 Task: Add an event with the title Interview with Kevin, date '2024/05/07', time 9:40 AM to 11:40 AMand add a description: Conclude the exercise by summarizing the key takeaways and lessons learned. Emphasize the importance of trust, effective communication, and mutual support in building a strong and cohesive team., put the event into Blue category . Add location for the event as: 123 Monastiraki, Athens, Greece, logged in from the account softage.2@softage.netand send the event invitation to softage.3@softage.net and softage.4@softage.net. Set a reminder for the event 15 minutes before
Action: Mouse pressed left at (121, 117)
Screenshot: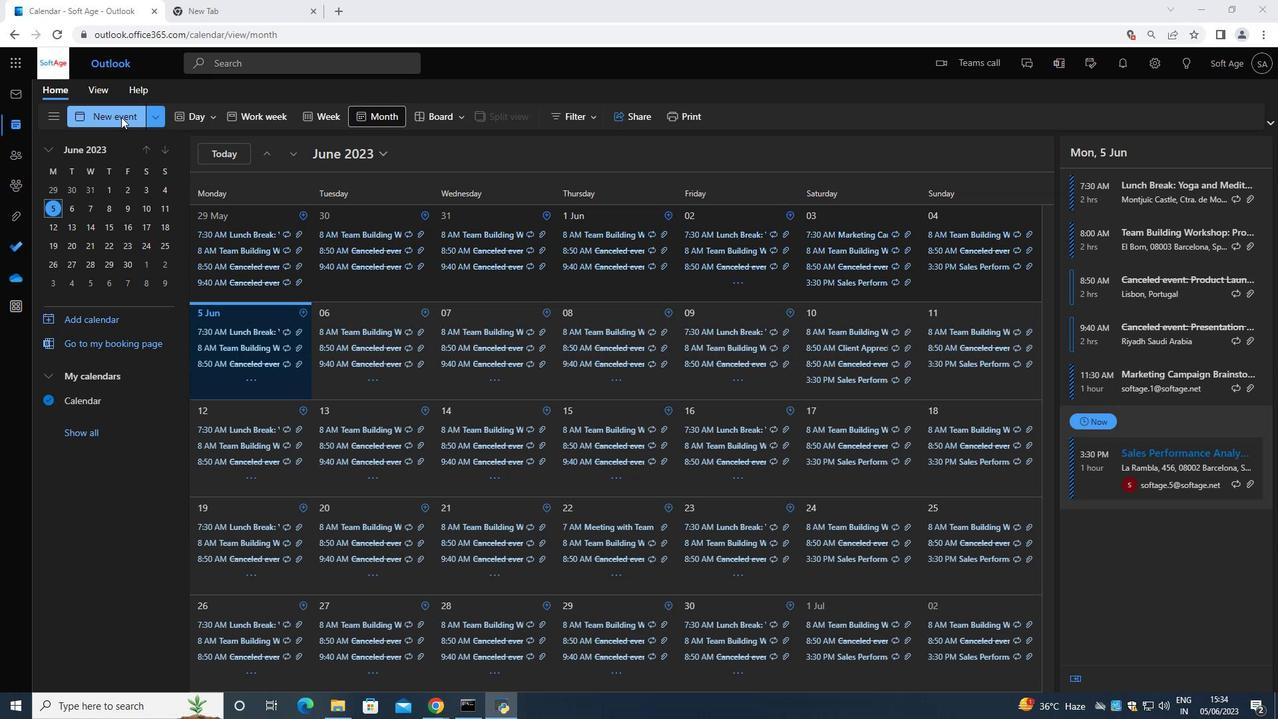 
Action: Mouse moved to (406, 55)
Screenshot: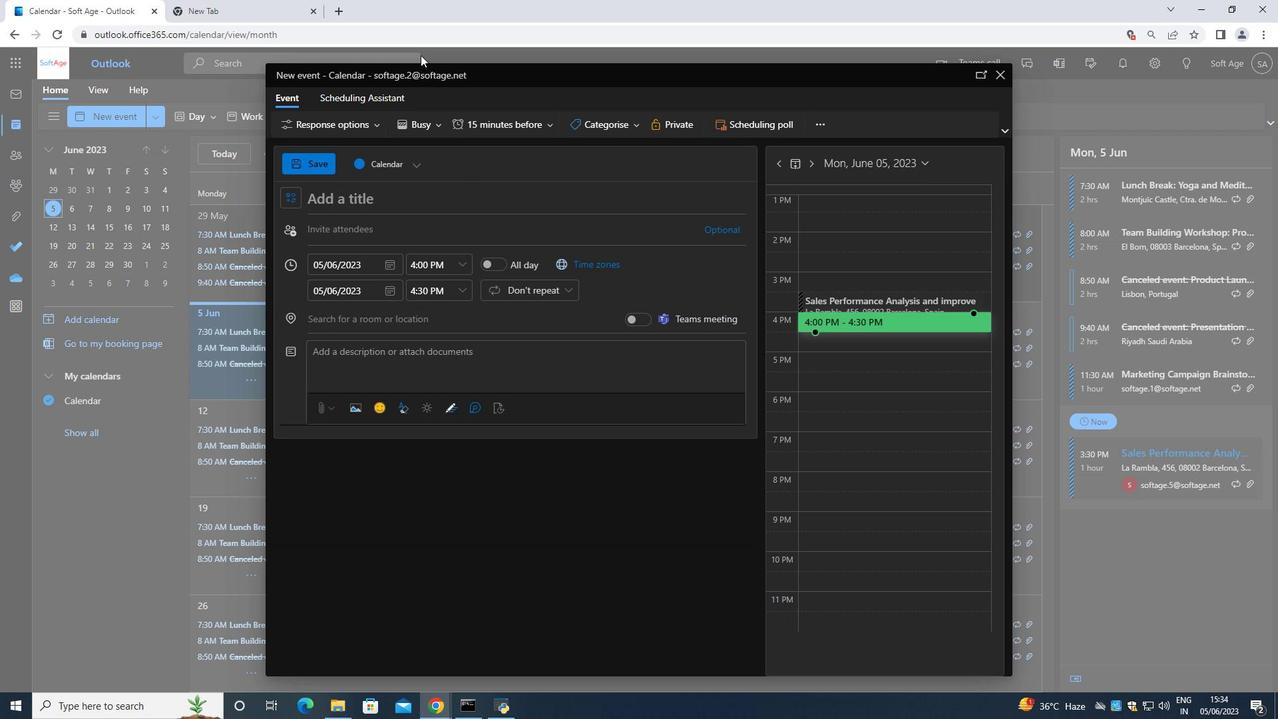 
Action: Key pressed <Key.shift>Kevin<Key.space><Key.backspace><Key.backspace><Key.backspace><Key.backspace><Key.backspace><Key.backspace><Key.backspace><Key.backspace><Key.backspace><Key.backspace><Key.backspace><Key.backspace><Key.shift><Key.shift><Key.shift><Key.shift><Key.shift><Key.shift><Key.shift><Key.shift><Key.shift><Key.shift><Key.shift><Key.shift><Key.shift><Key.shift><Key.shift><Key.shift><Key.shift><Key.shift><Key.shift><Key.shift><Key.shift><Key.shift><Key.shift><Key.shift><Key.shift><Key.shift><Key.shift><Key.shift><Key.shift><Key.shift>Interview<Key.space>with<Key.space><Key.shift>Kevin<Key.space>
Screenshot: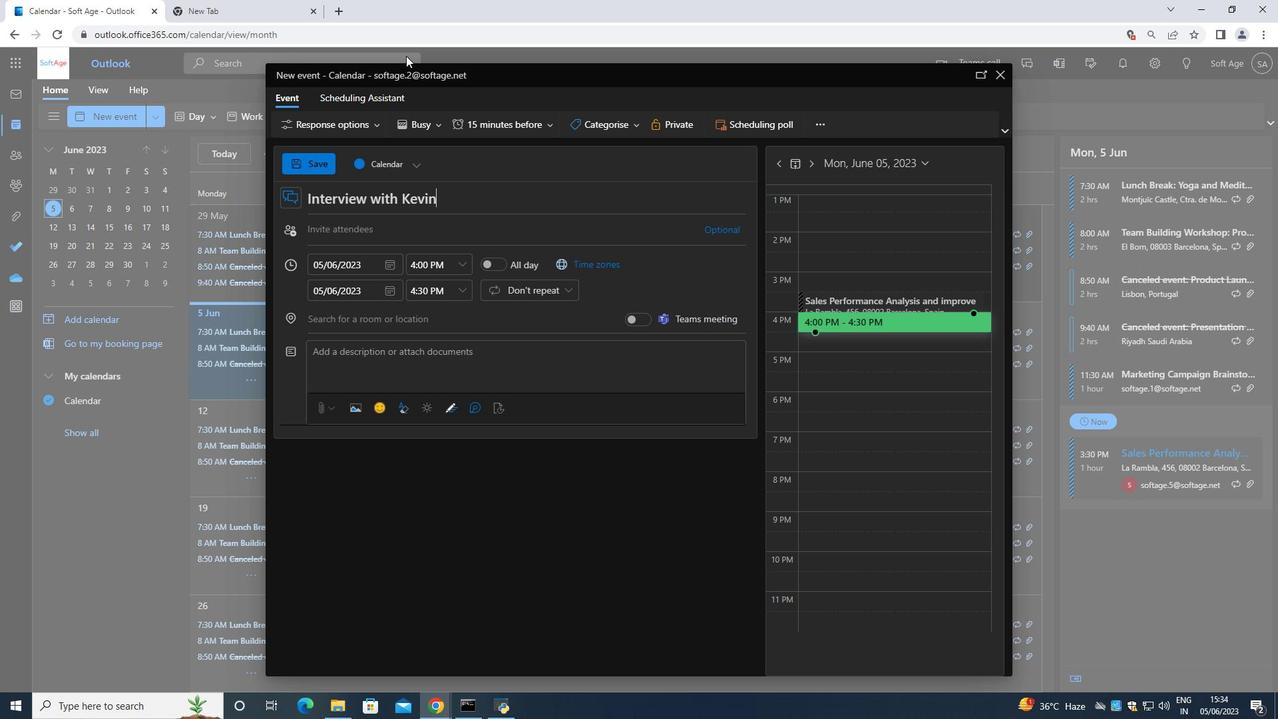 
Action: Mouse moved to (389, 269)
Screenshot: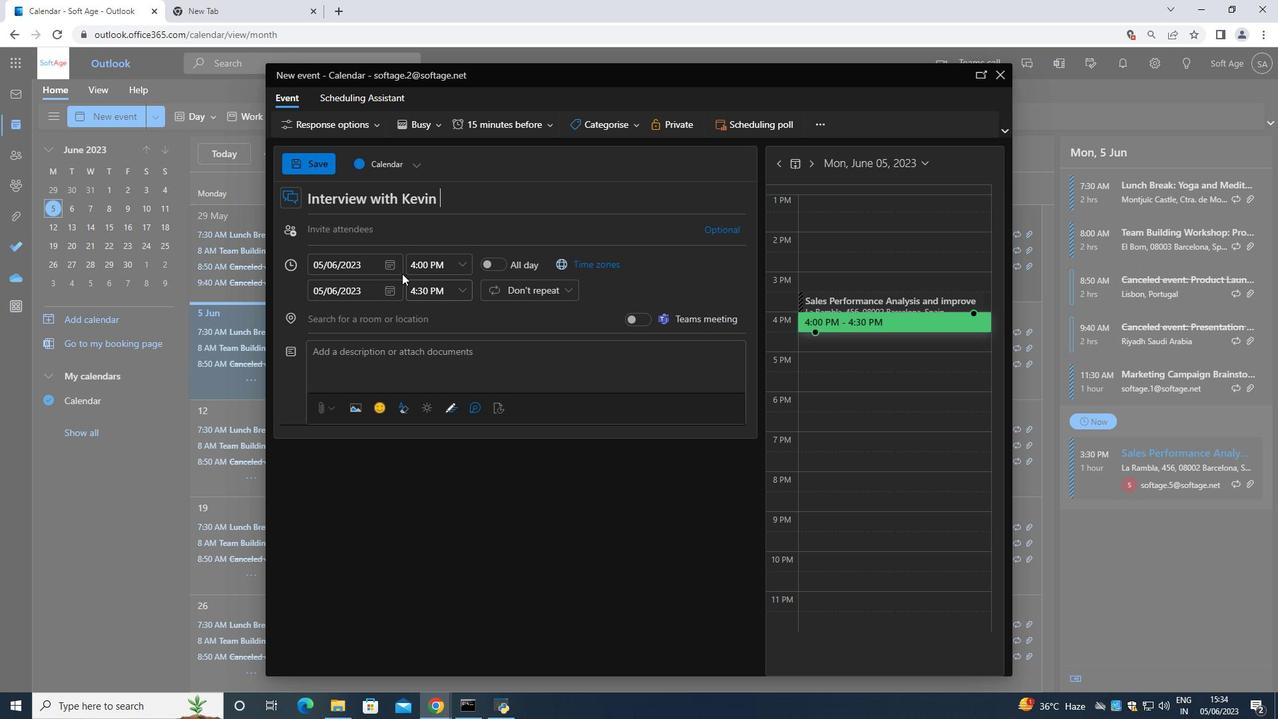 
Action: Mouse pressed left at (389, 269)
Screenshot: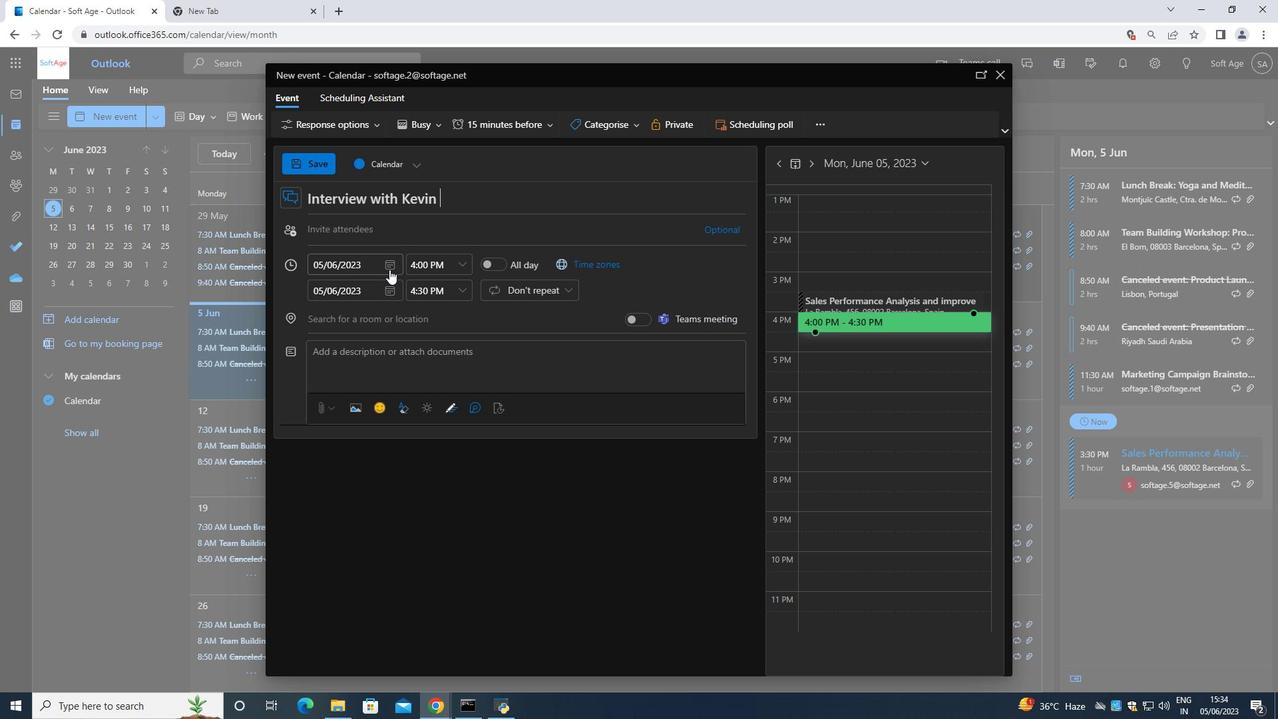 
Action: Mouse moved to (430, 289)
Screenshot: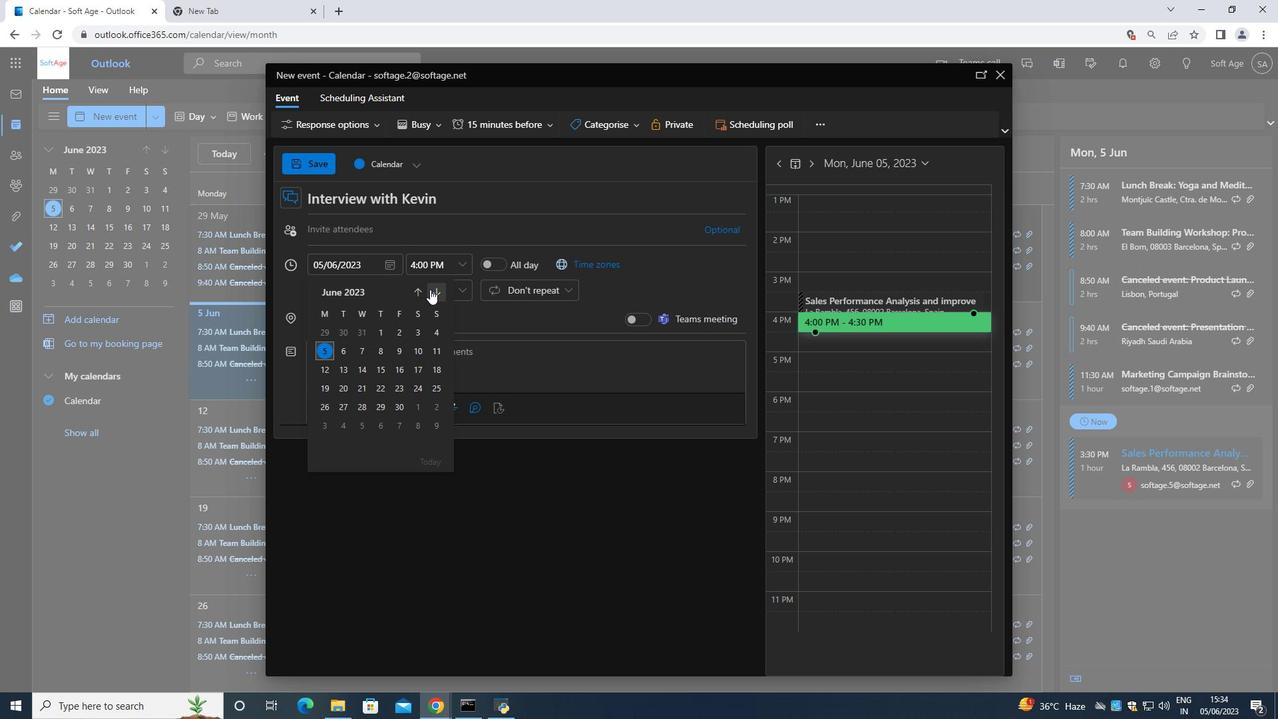 
Action: Mouse pressed left at (430, 289)
Screenshot: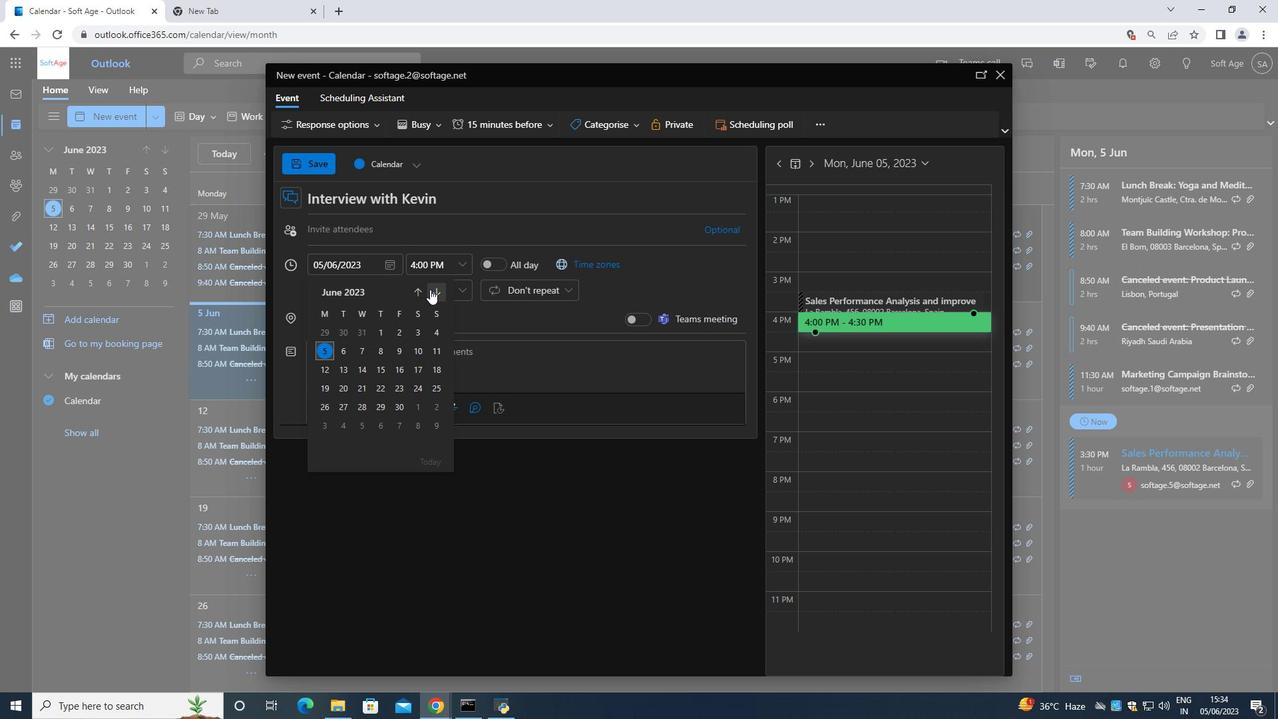 
Action: Mouse pressed left at (430, 289)
Screenshot: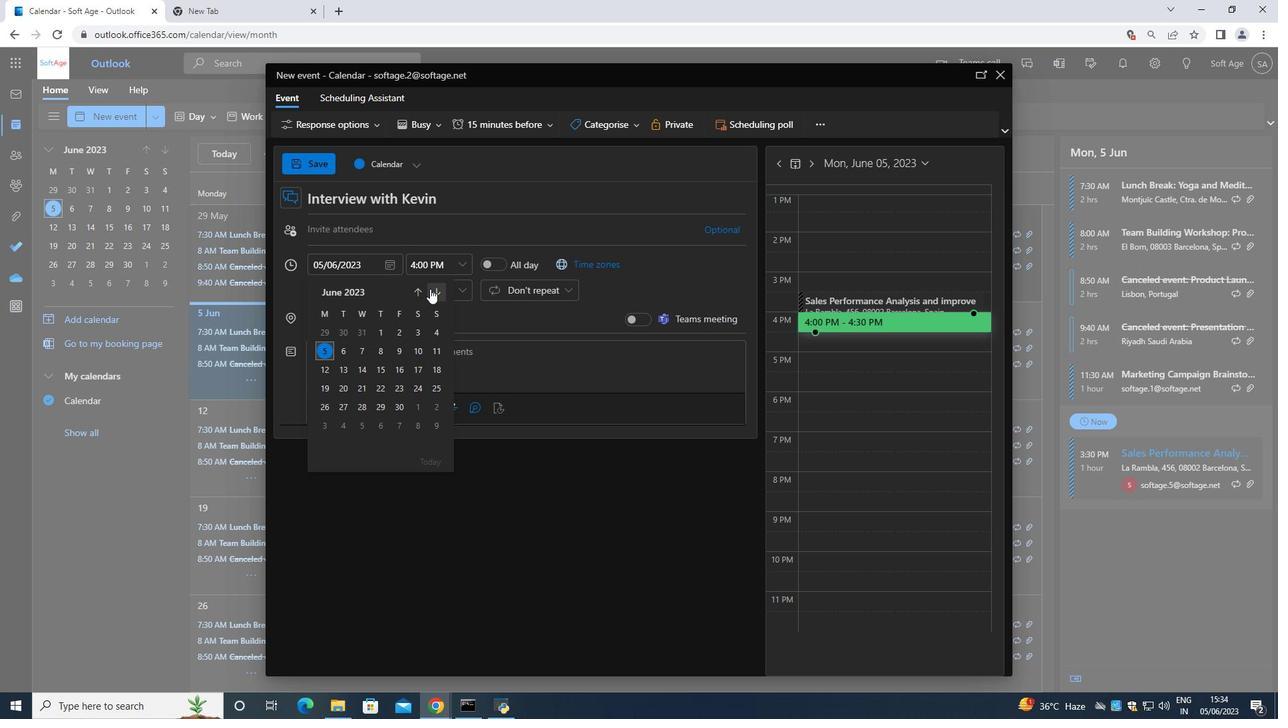 
Action: Mouse moved to (431, 289)
Screenshot: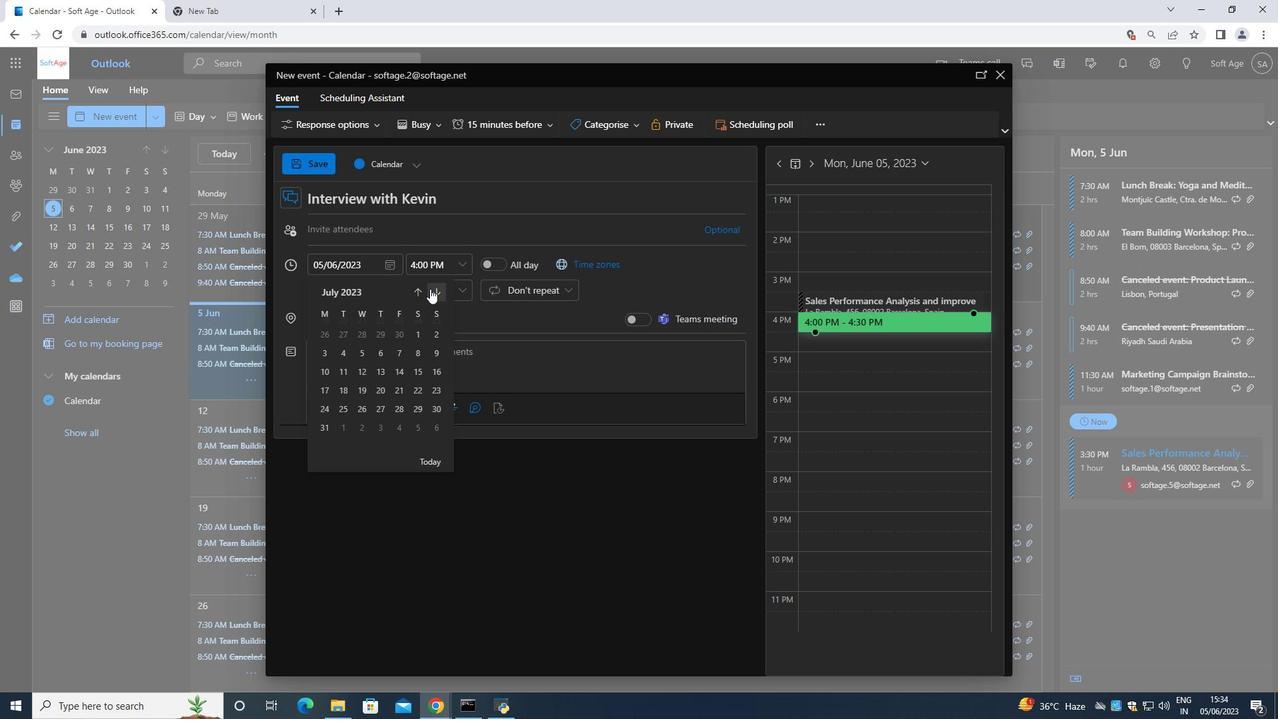 
Action: Mouse pressed left at (431, 289)
Screenshot: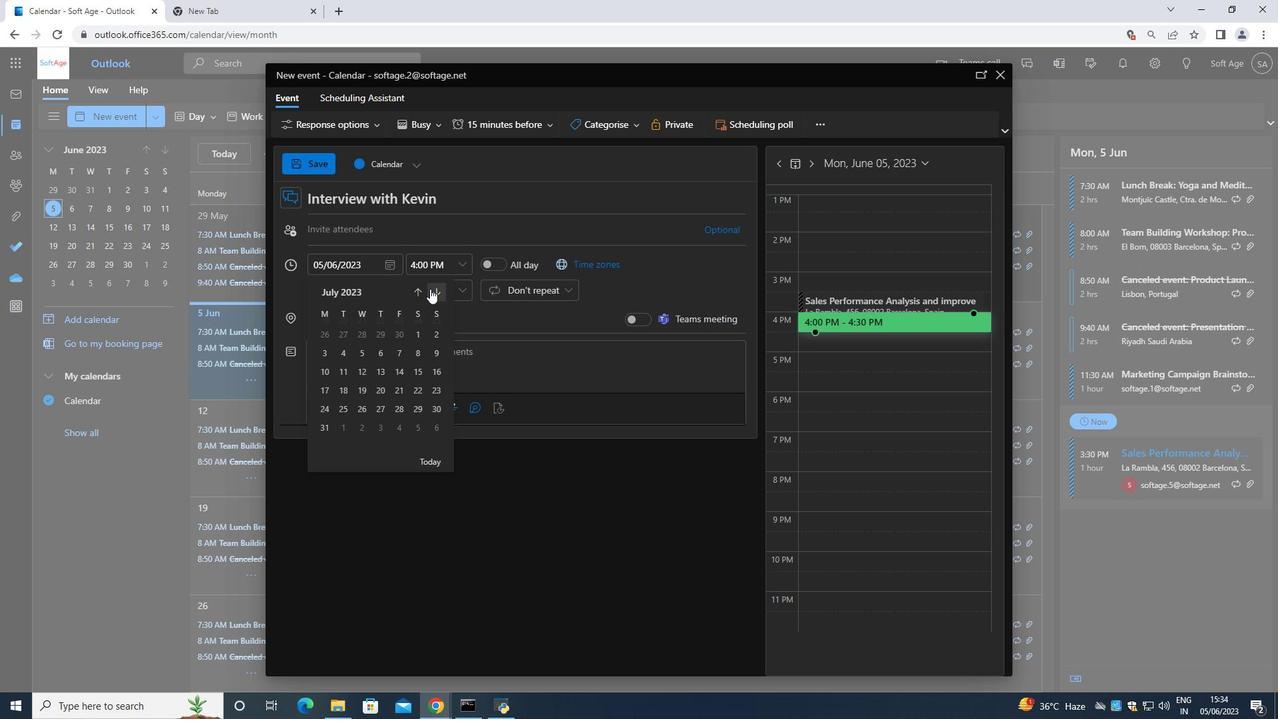 
Action: Mouse moved to (432, 289)
Screenshot: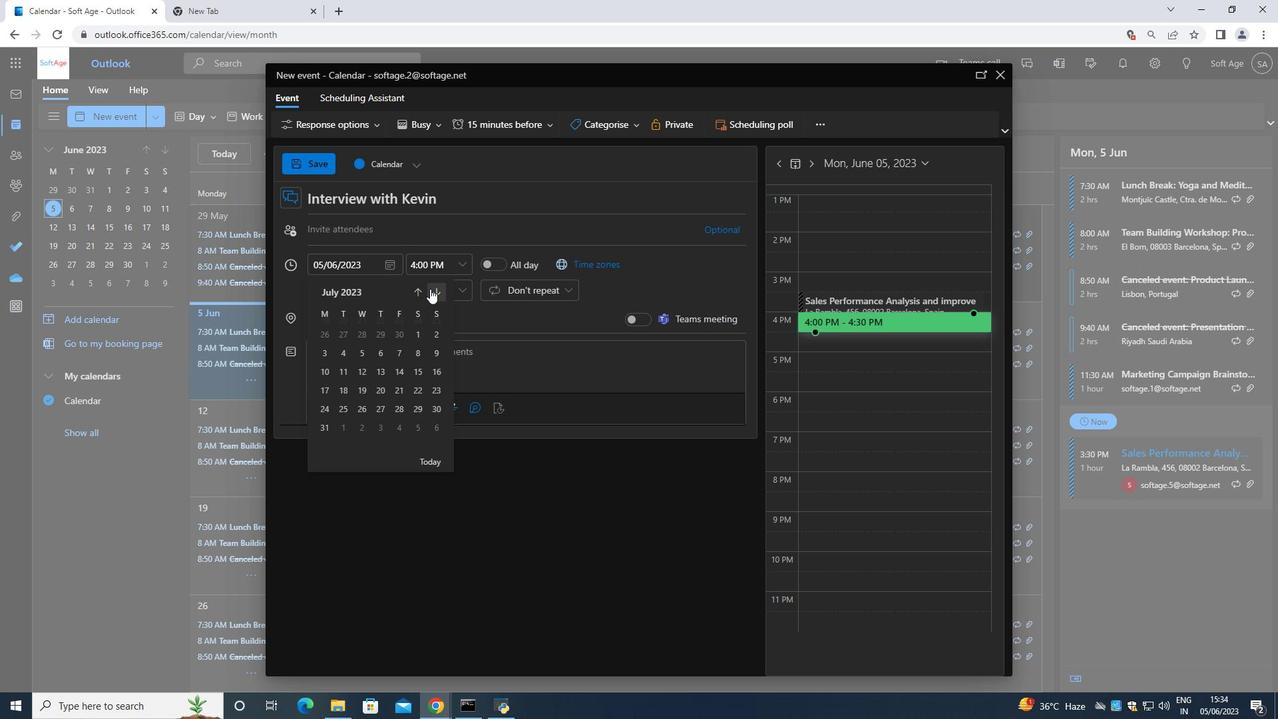 
Action: Mouse pressed left at (432, 289)
Screenshot: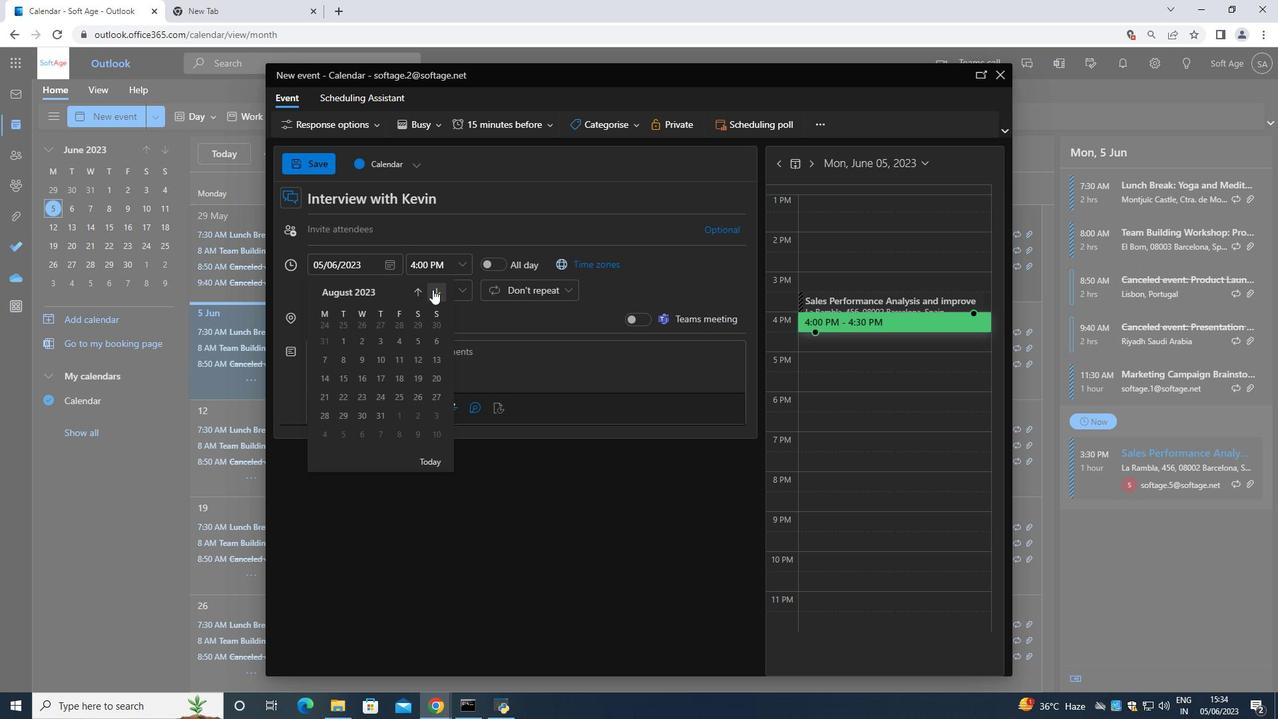 
Action: Mouse pressed left at (432, 289)
Screenshot: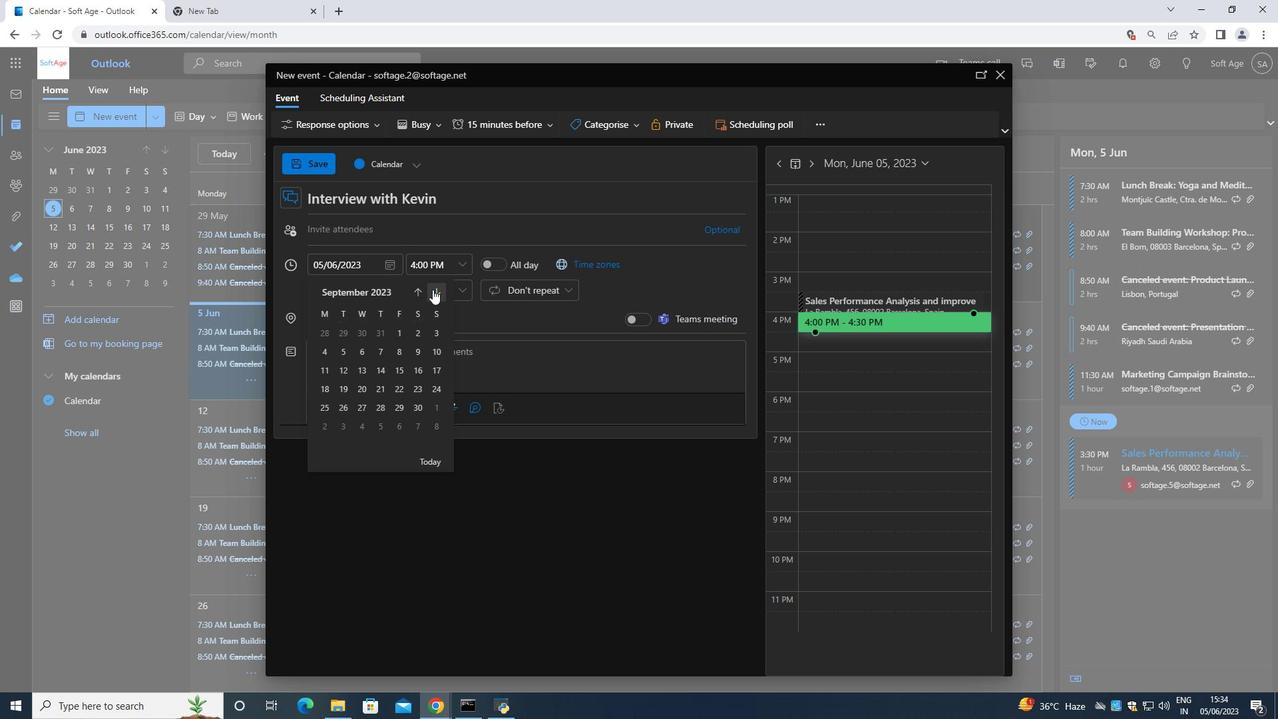 
Action: Mouse pressed left at (432, 289)
Screenshot: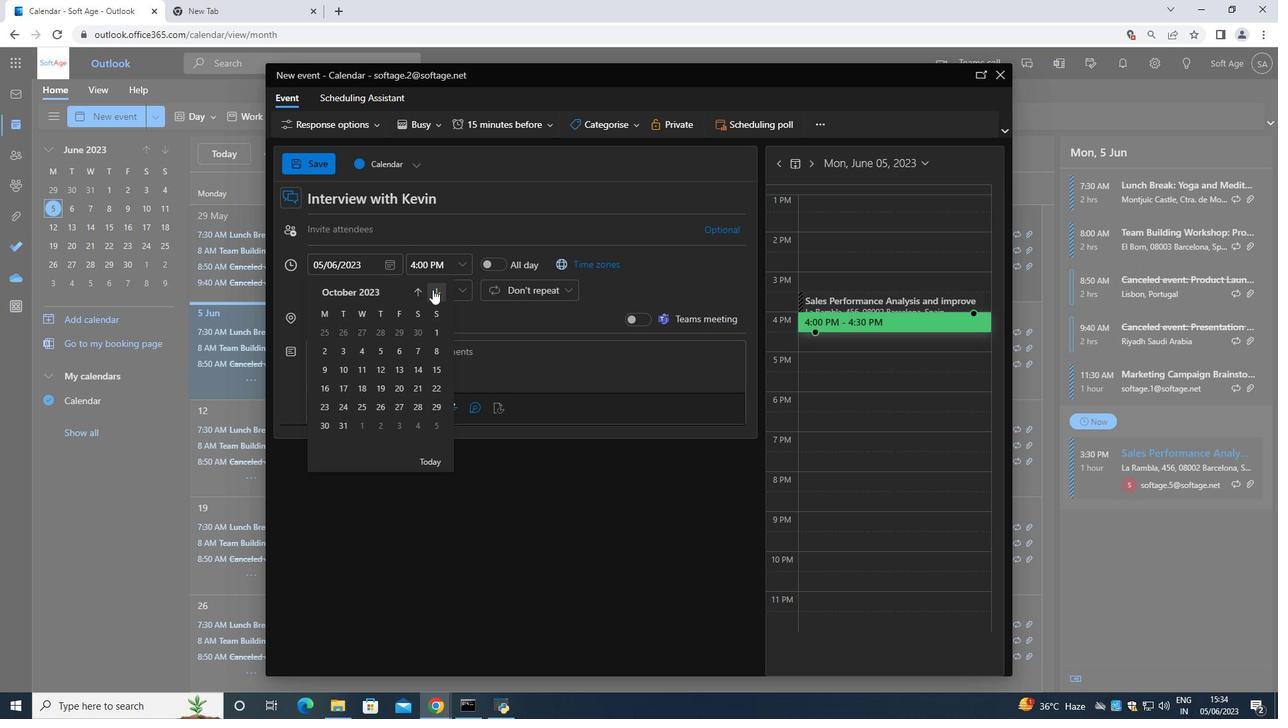 
Action: Mouse pressed left at (432, 289)
Screenshot: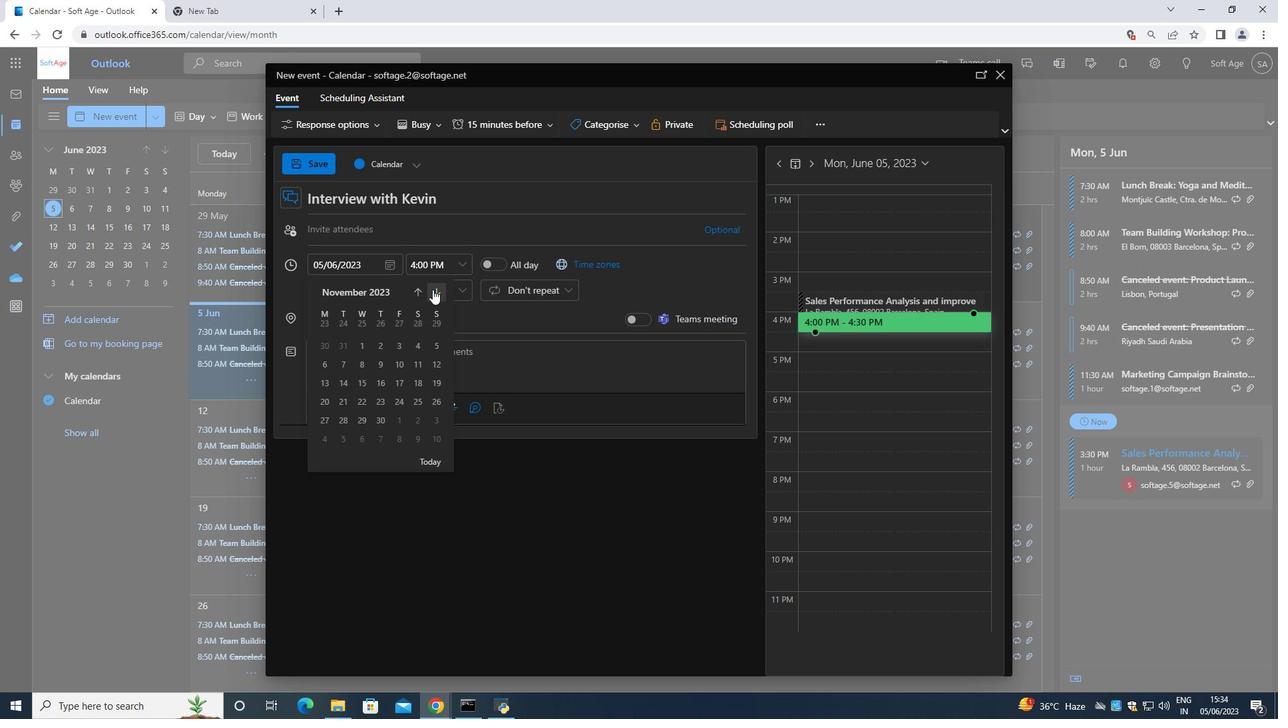 
Action: Mouse pressed left at (432, 289)
Screenshot: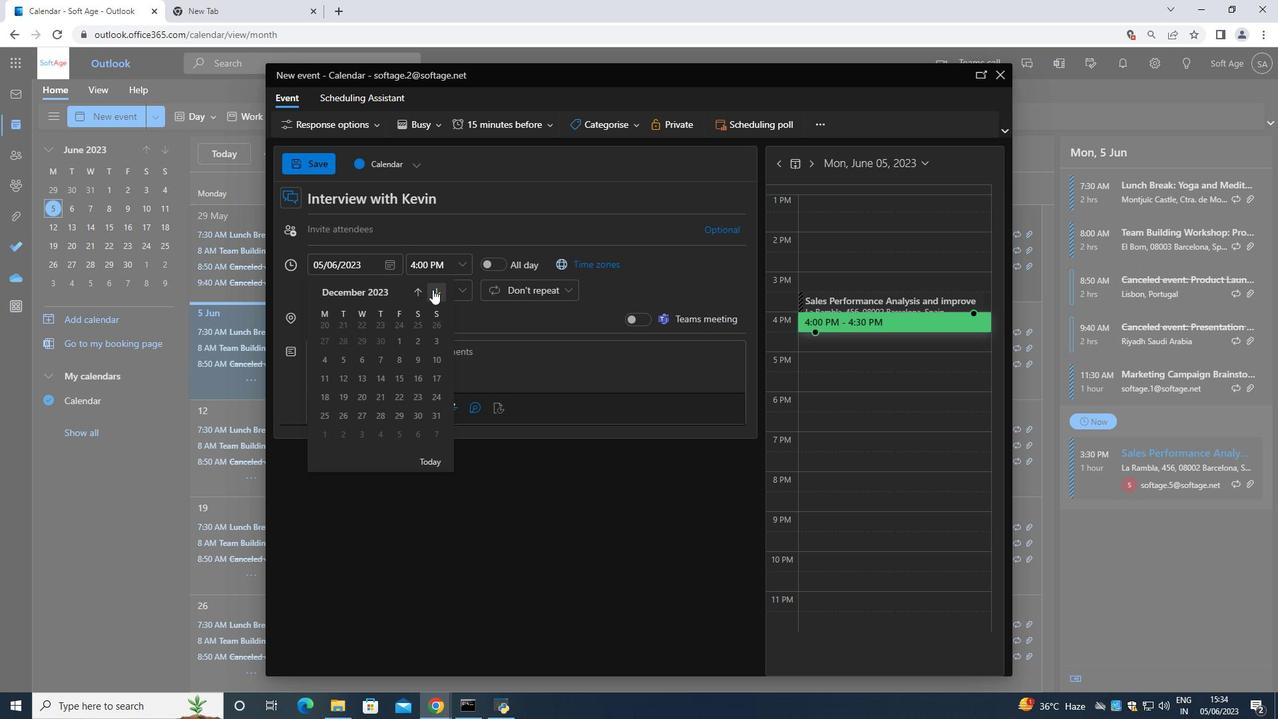 
Action: Mouse moved to (432, 290)
Screenshot: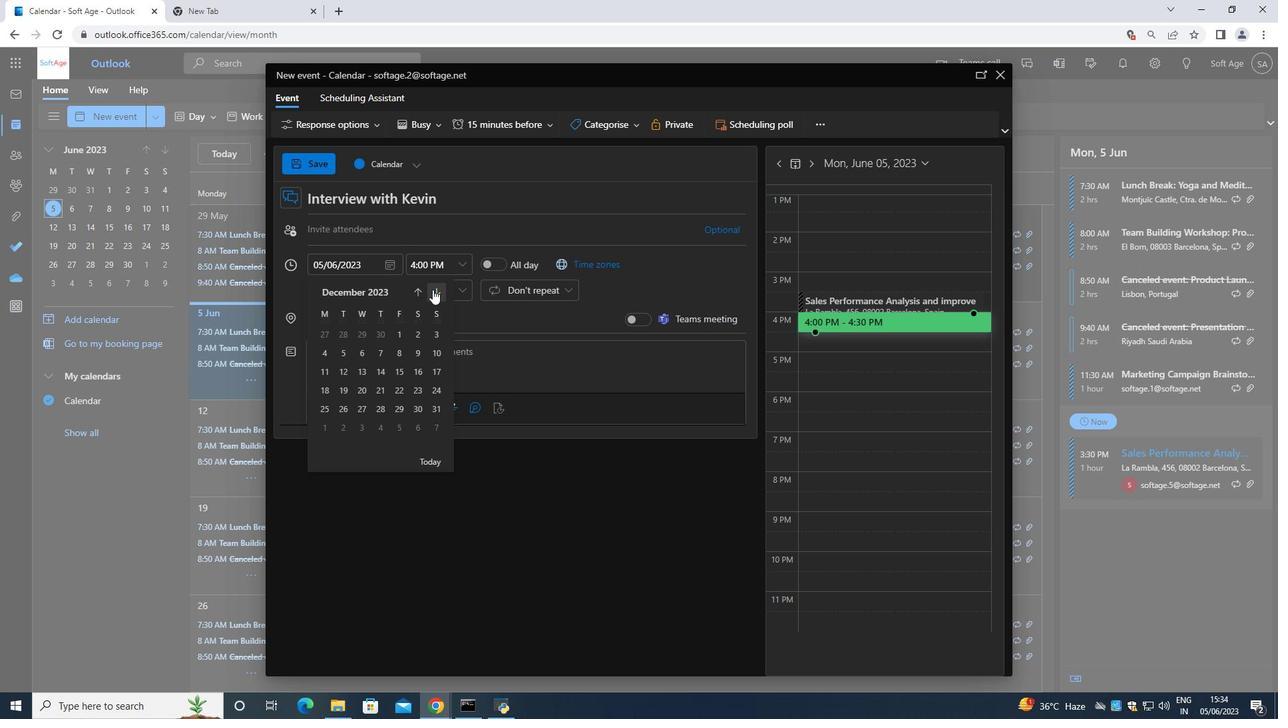 
Action: Mouse pressed left at (432, 290)
Screenshot: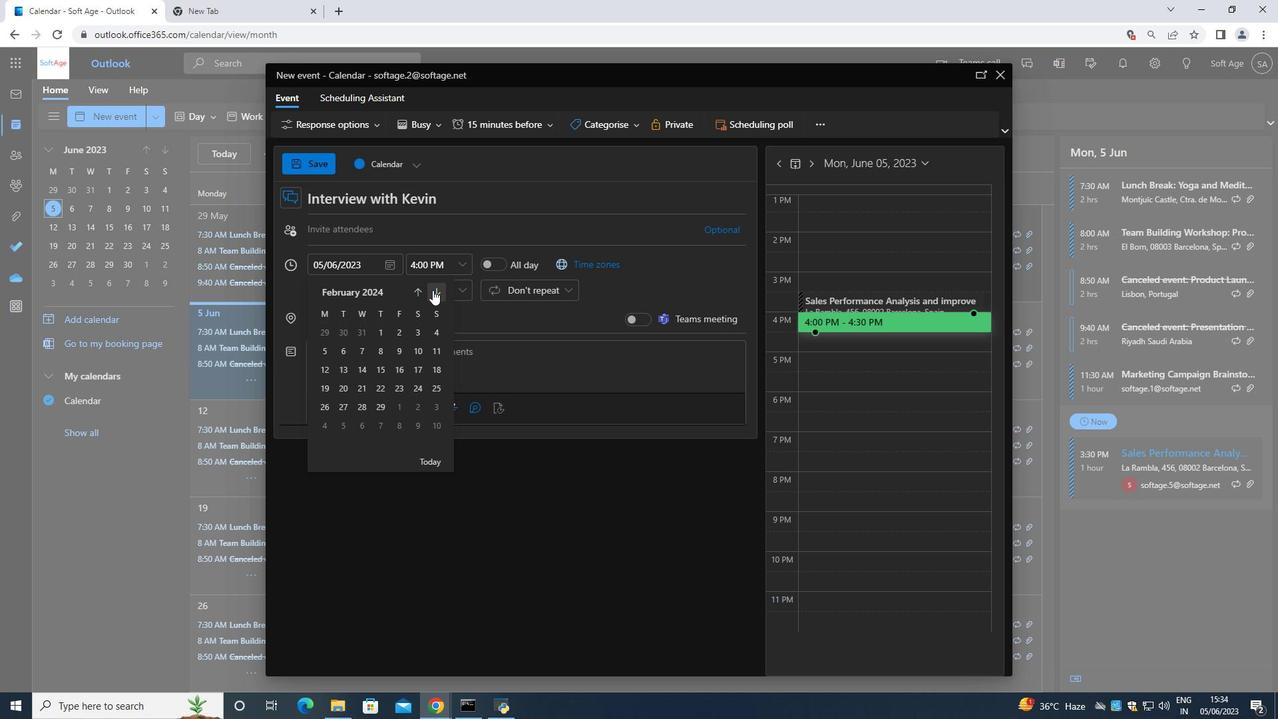 
Action: Mouse pressed left at (432, 290)
Screenshot: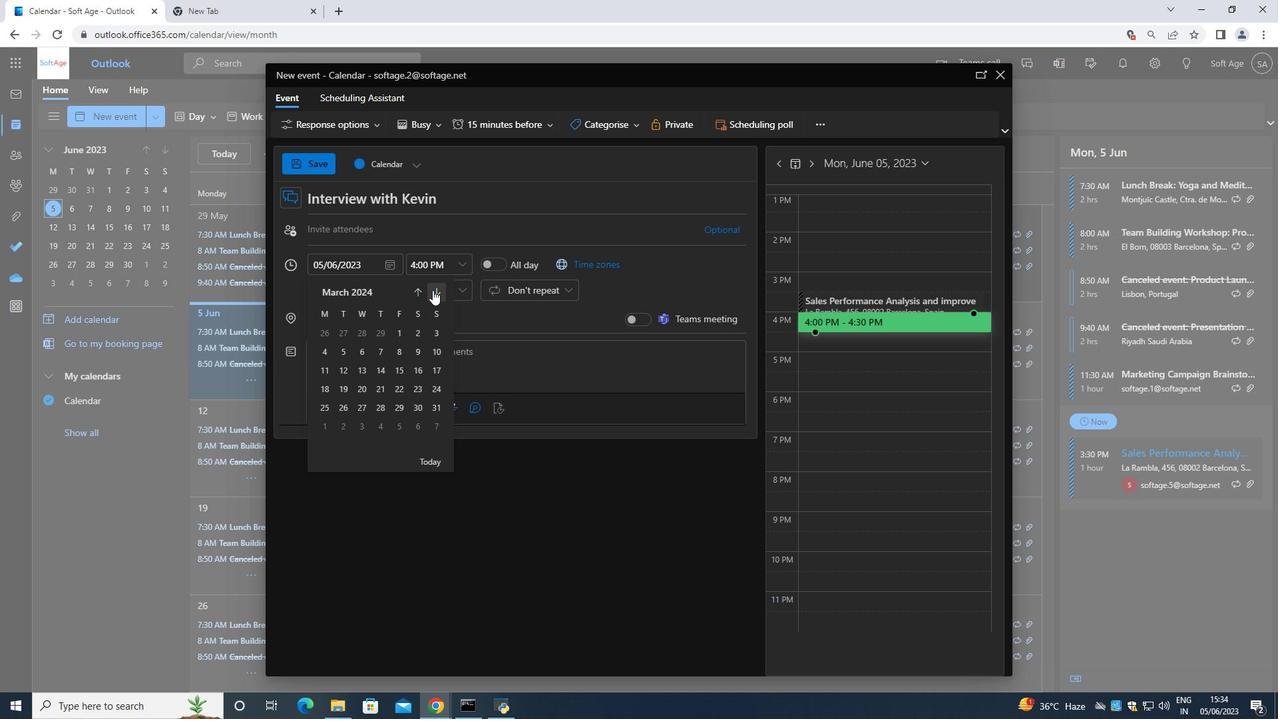 
Action: Mouse pressed left at (432, 290)
Screenshot: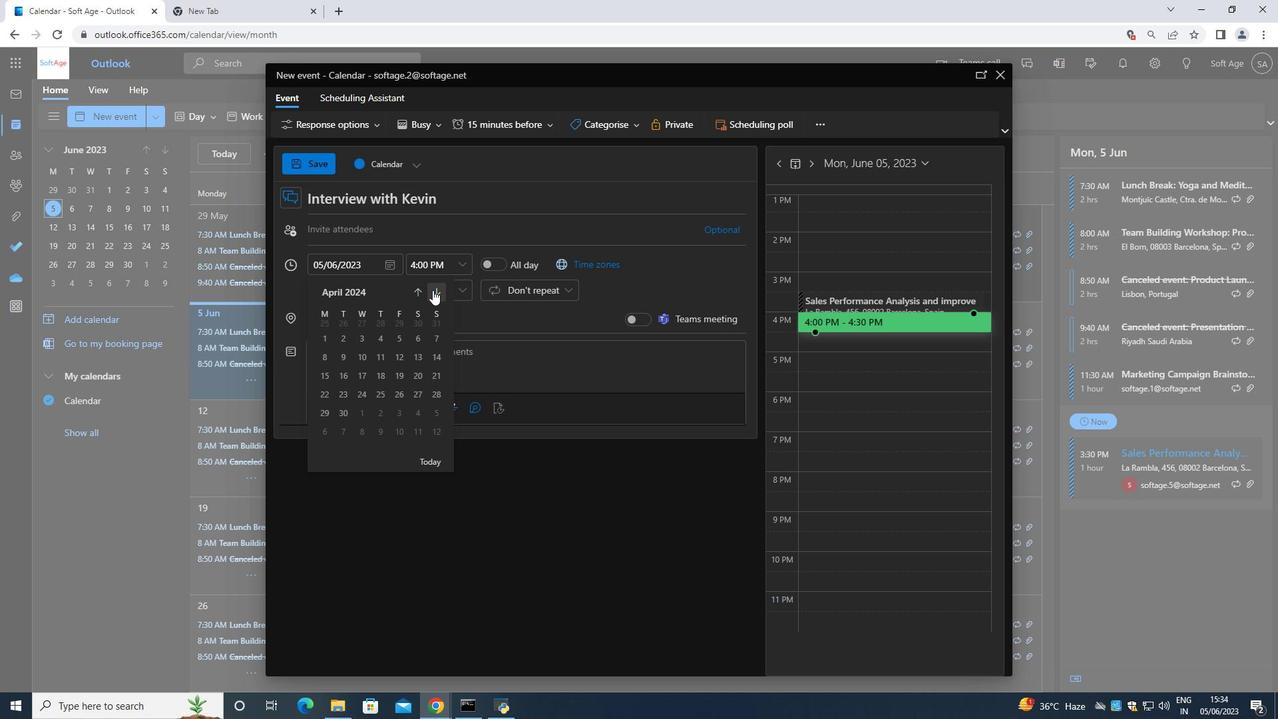 
Action: Mouse moved to (348, 355)
Screenshot: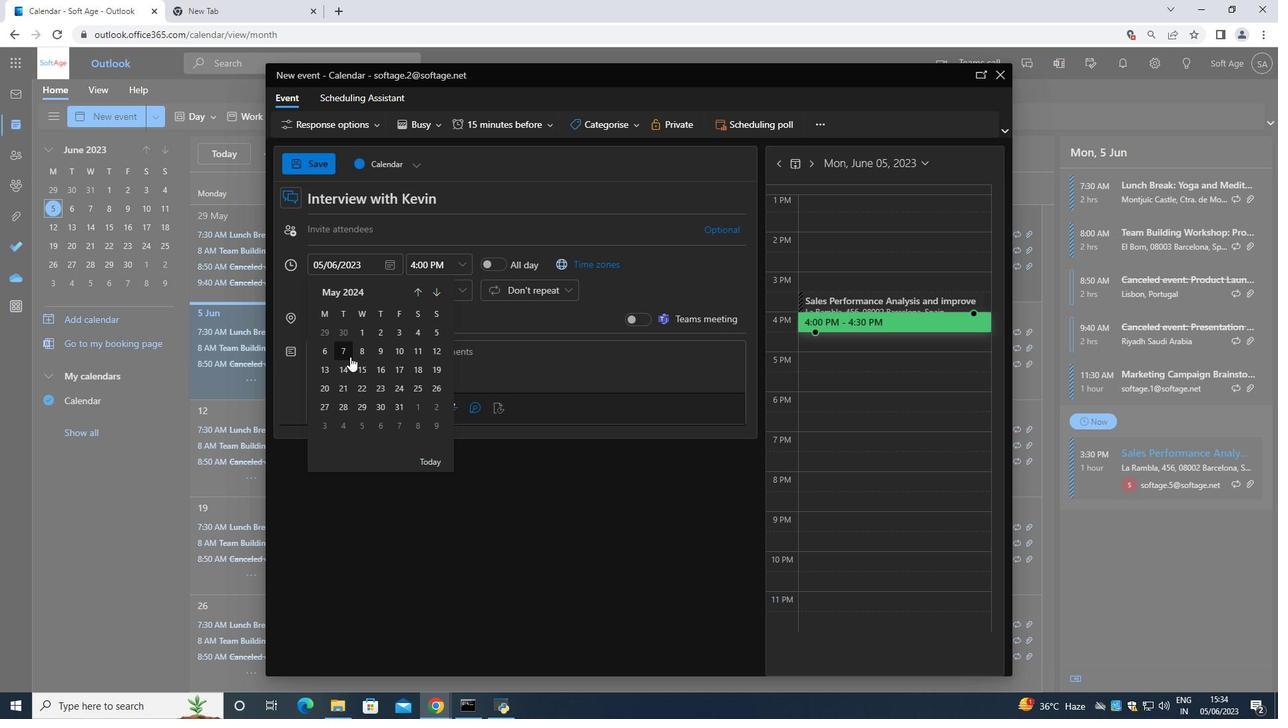 
Action: Mouse pressed left at (348, 355)
Screenshot: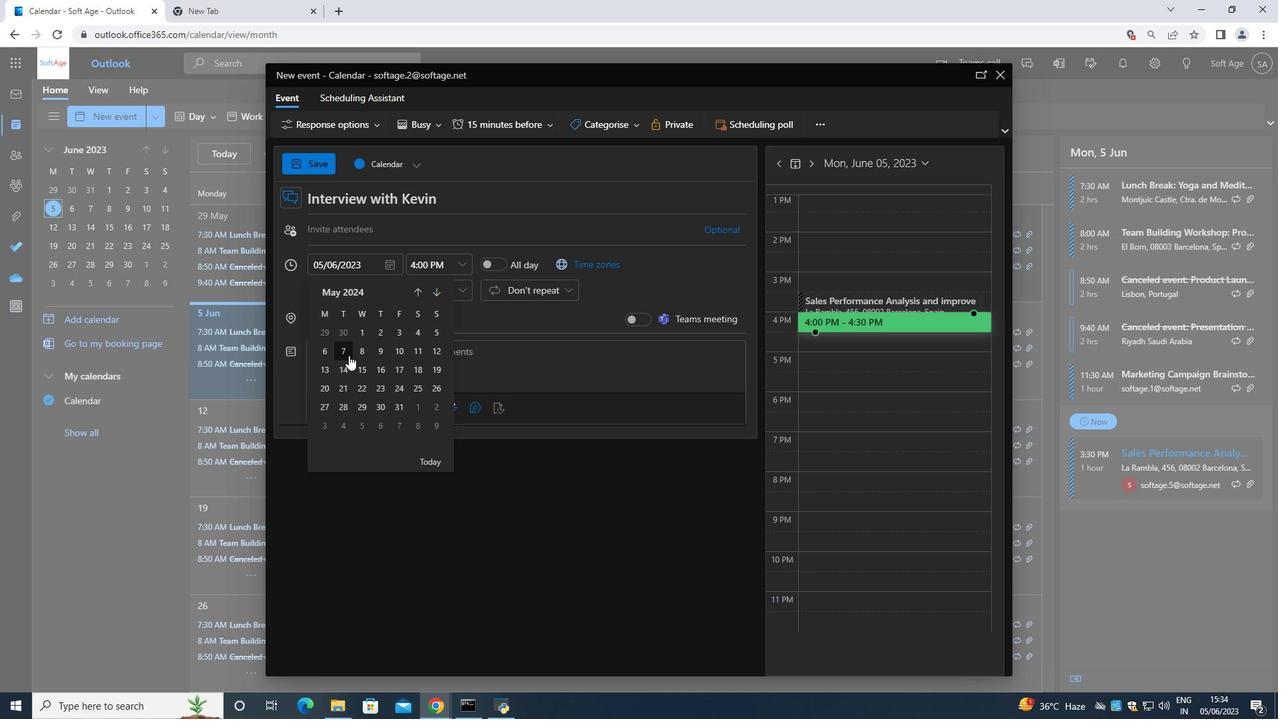 
Action: Mouse moved to (450, 258)
Screenshot: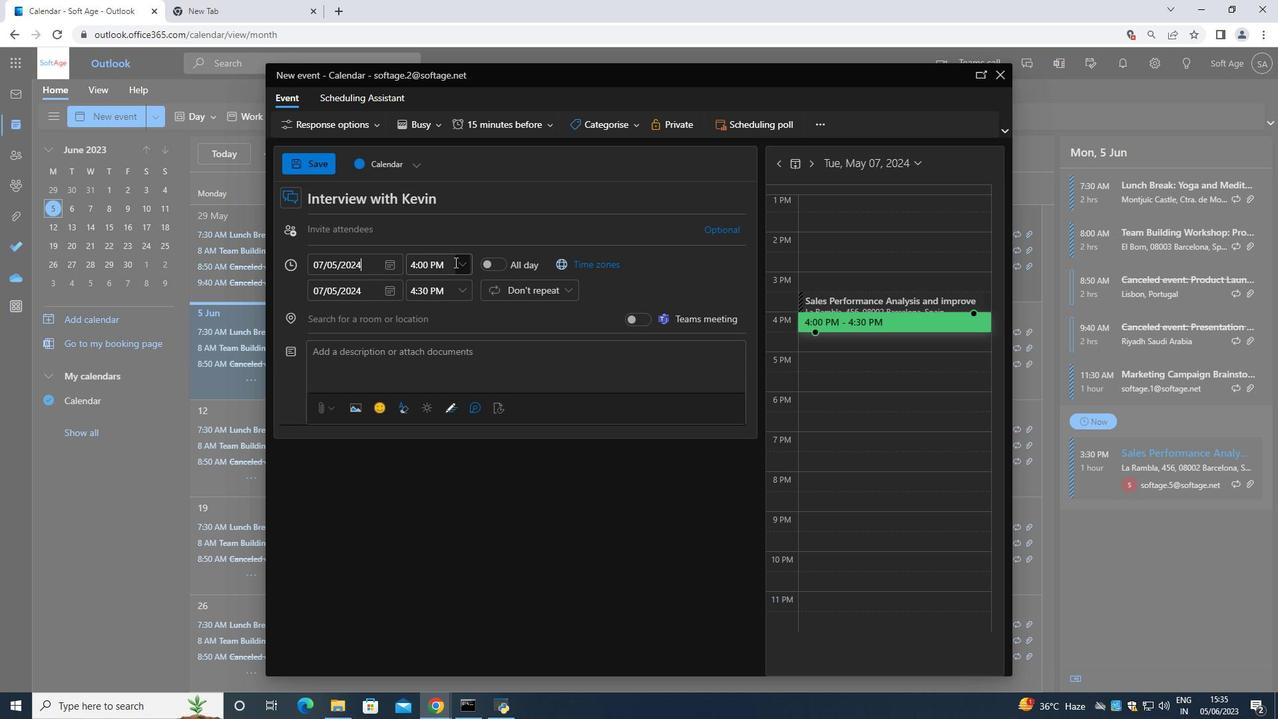 
Action: Mouse pressed left at (450, 258)
Screenshot: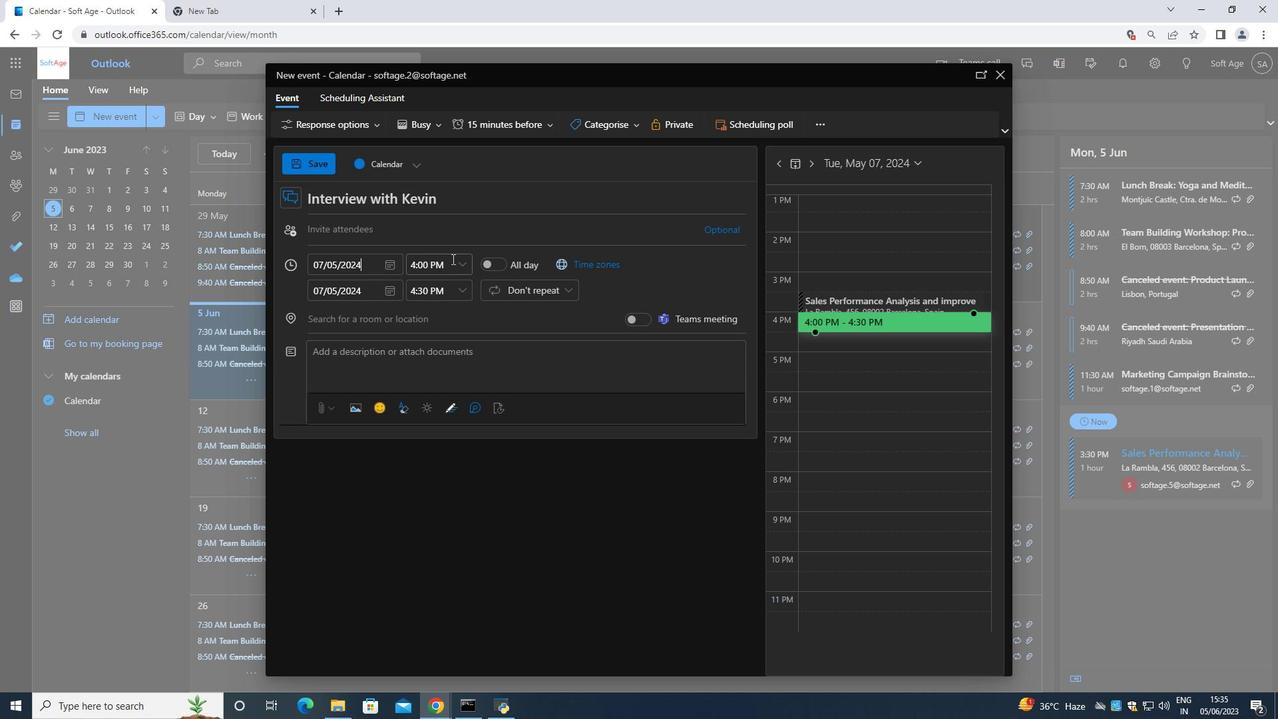 
Action: Mouse moved to (450, 258)
Screenshot: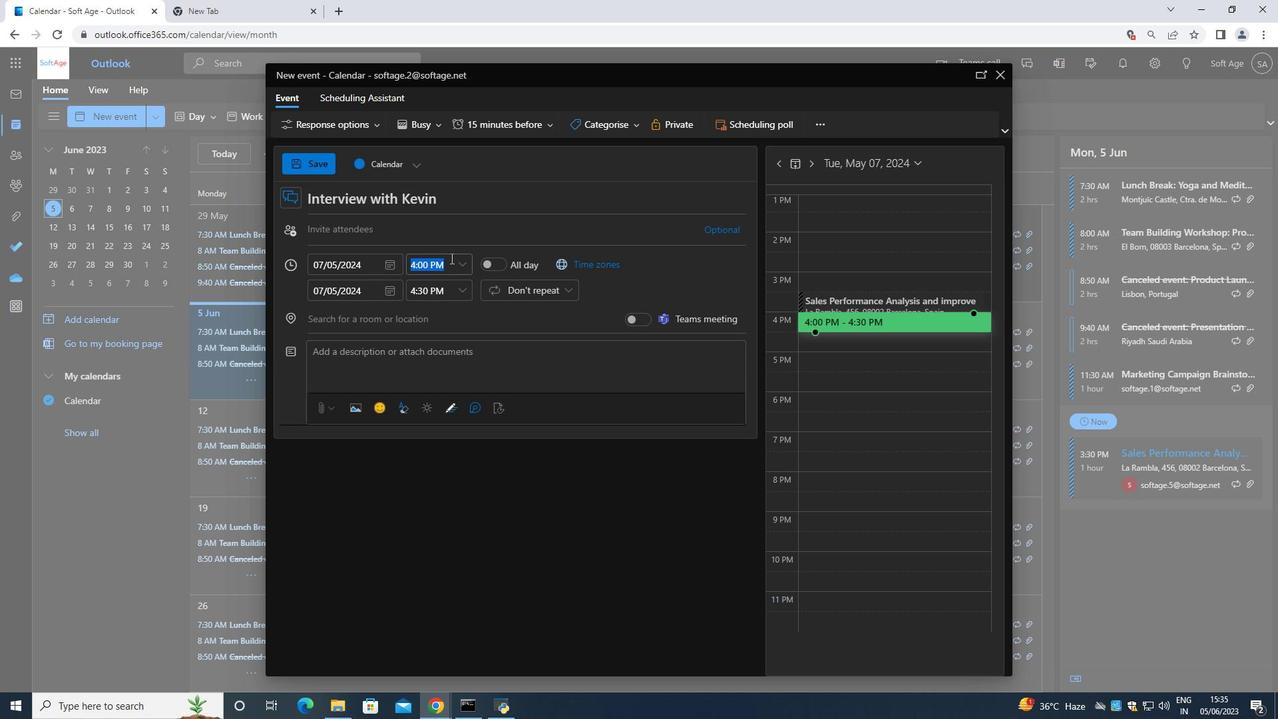 
Action: Key pressed <Key.backspace>9<Key.shift_r>:40<Key.space><Key.shift>AM
Screenshot: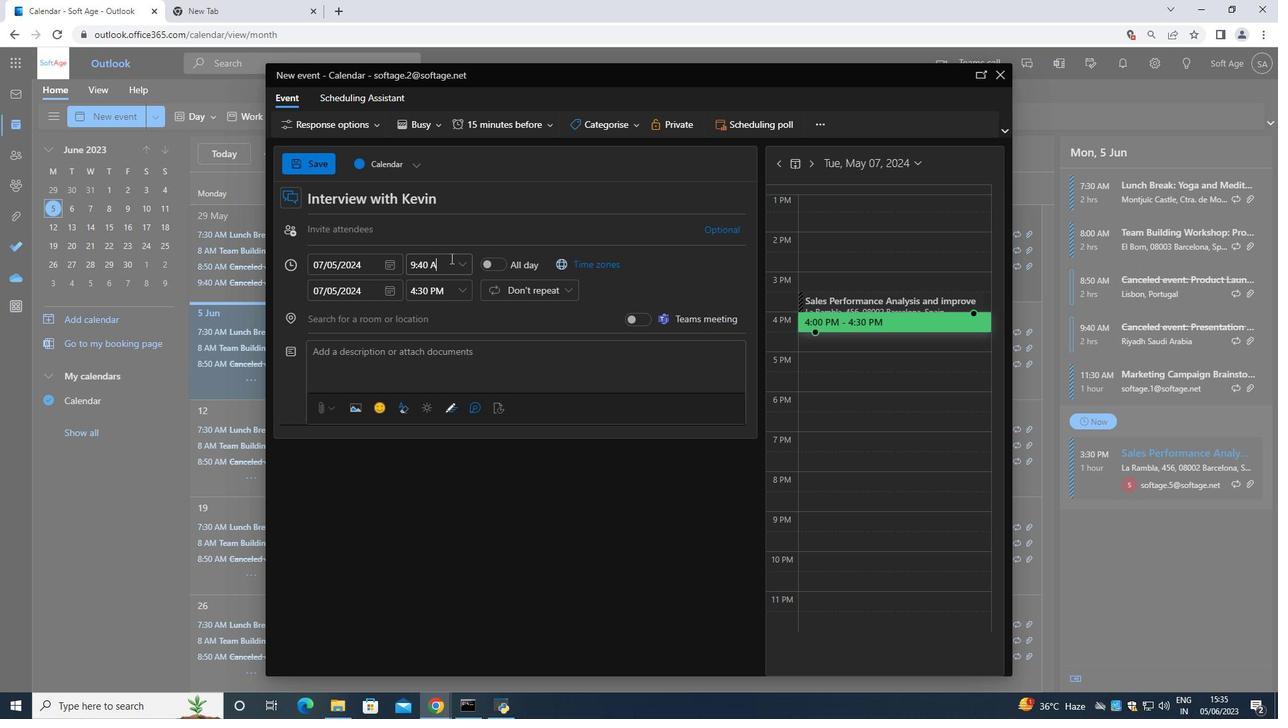 
Action: Mouse moved to (464, 285)
Screenshot: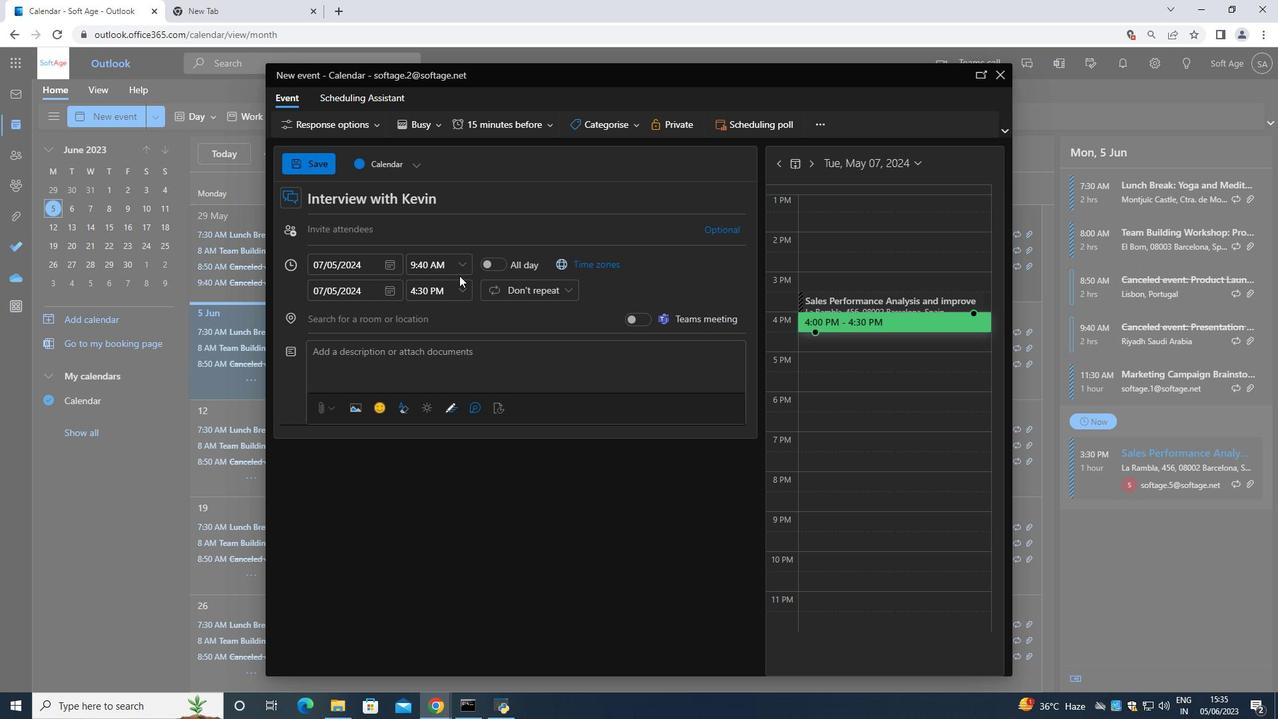 
Action: Mouse pressed left at (464, 285)
Screenshot: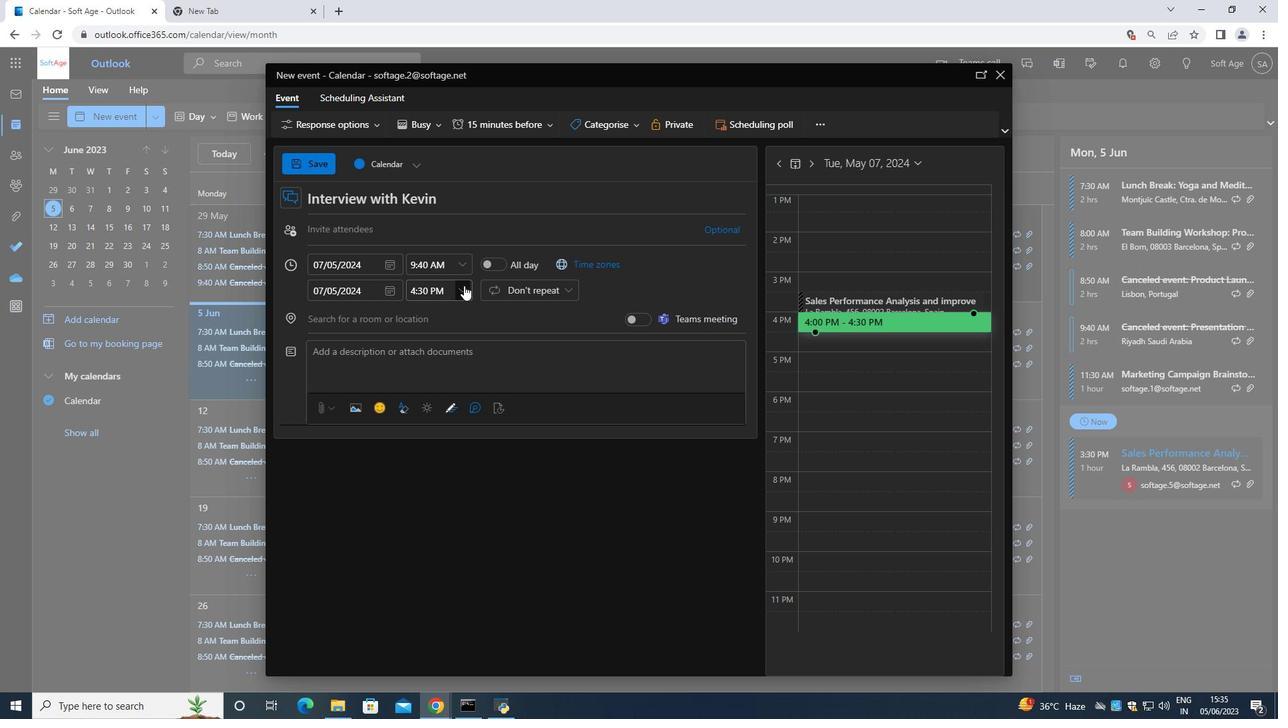 
Action: Mouse moved to (460, 387)
Screenshot: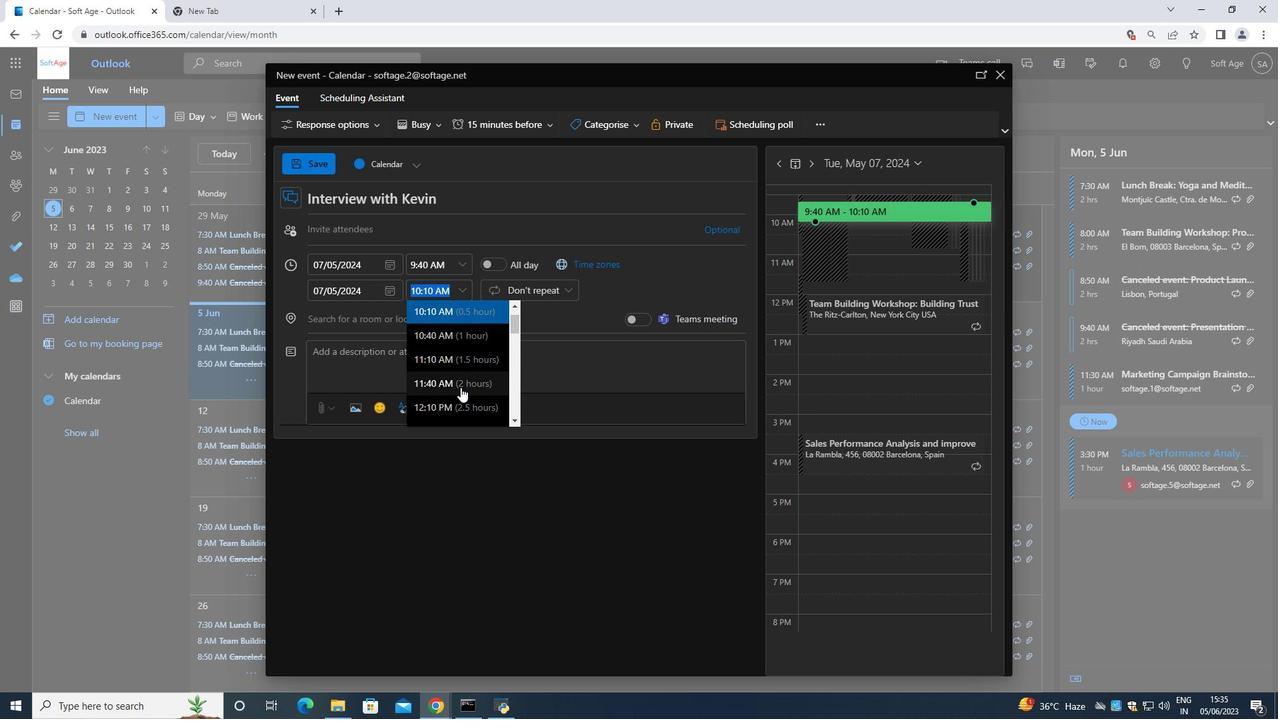 
Action: Mouse pressed left at (460, 387)
Screenshot: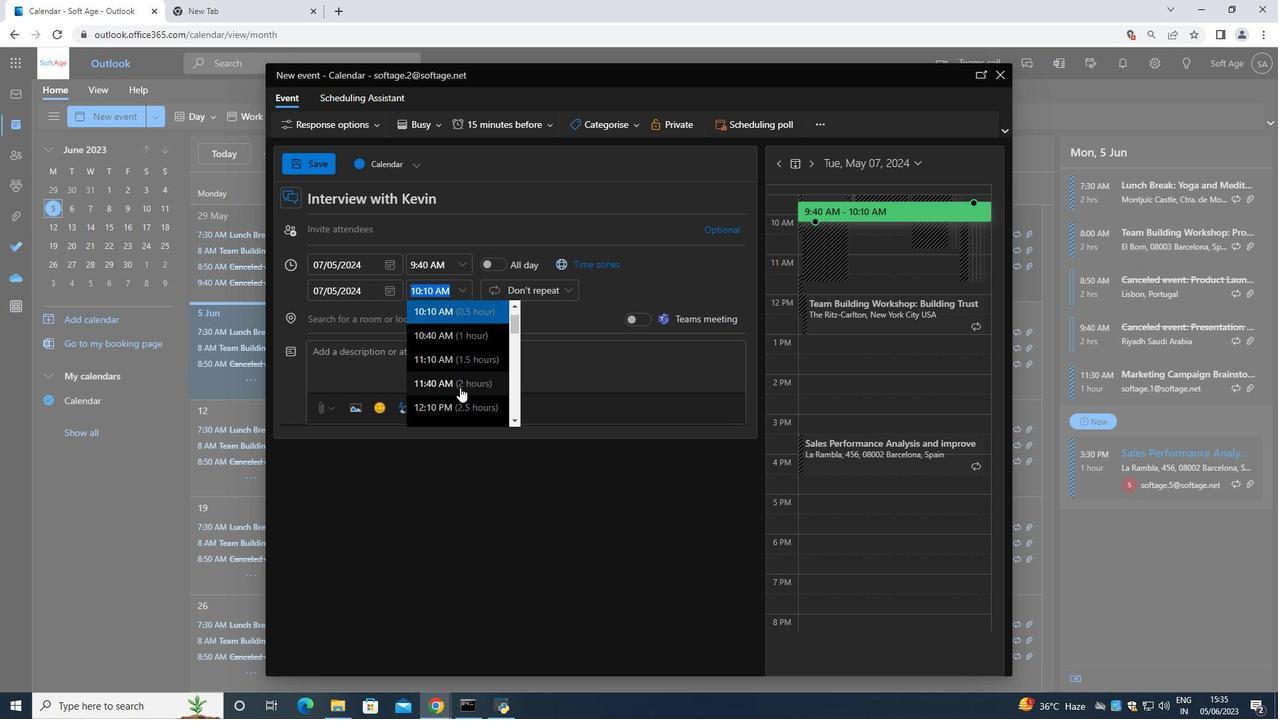 
Action: Mouse moved to (403, 361)
Screenshot: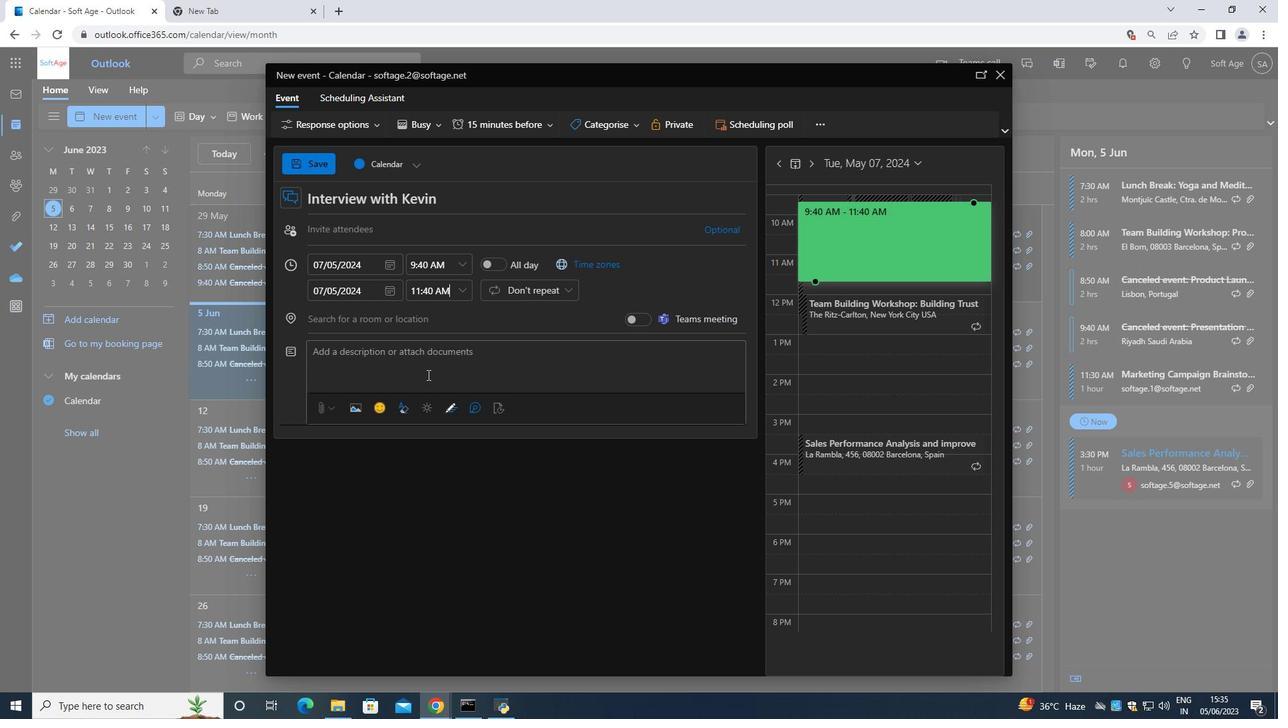 
Action: Mouse pressed left at (403, 361)
Screenshot: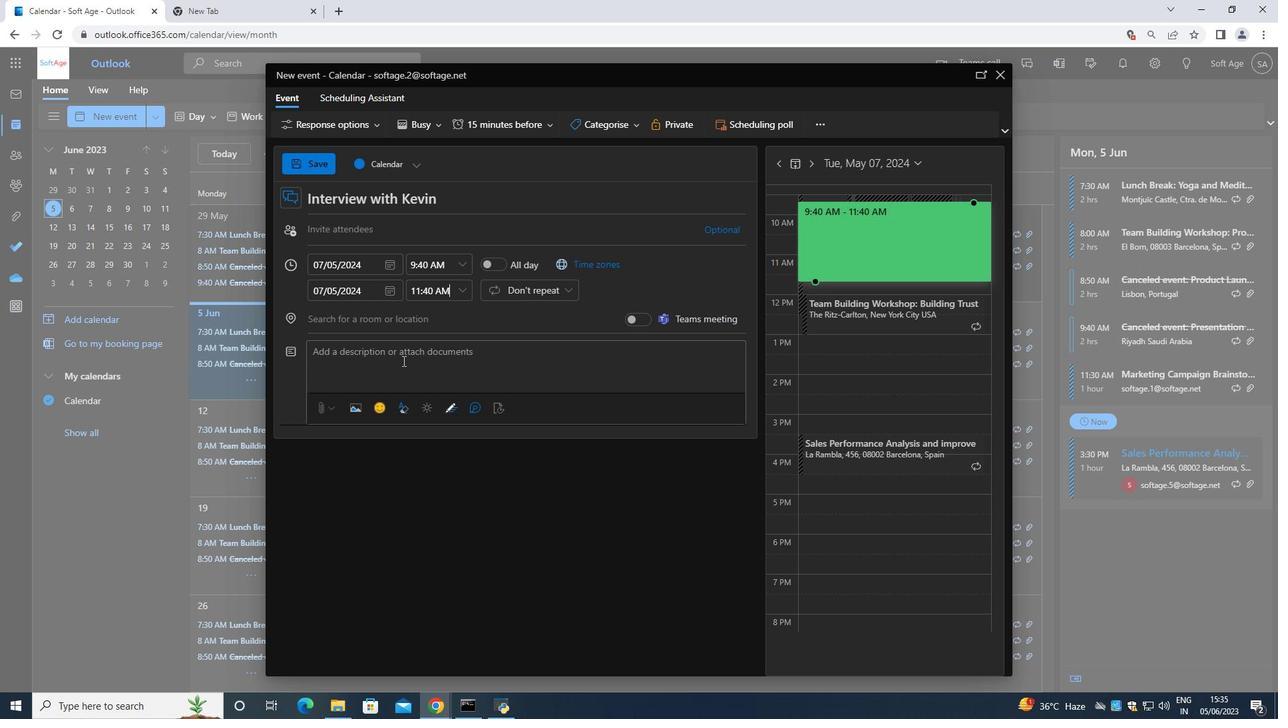 
Action: Mouse moved to (403, 359)
Screenshot: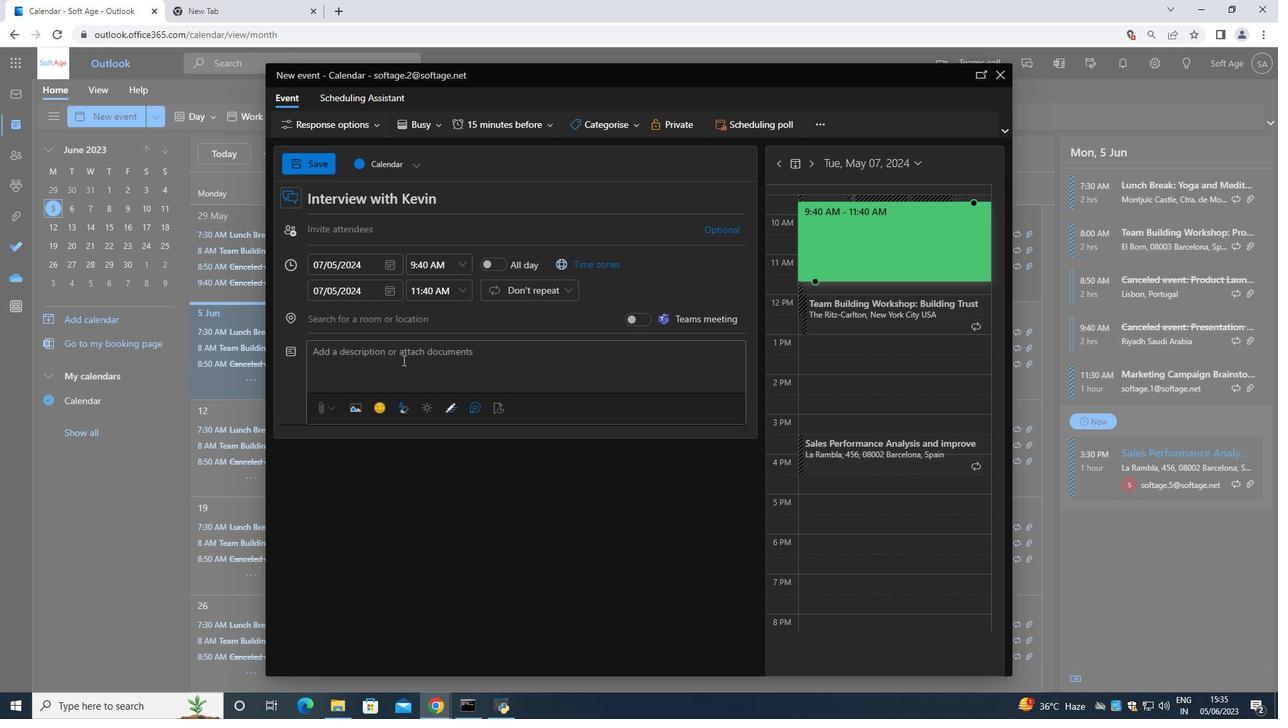 
Action: Key pressed <Key.shift>Conclude<Key.space>the<Key.space>exercise<Key.space>by<Key.space><Key.shift>summarizing<Key.space>the<Key.space>takeaways<Key.space>and<Key.space>lessons<Key.space>learned<Key.space>.<Key.space><Key.shift>Emphasize<Key.space>the<Key.space>importance<Key.space>of<Key.space>trust<Key.space>,<Key.space>effective<Key.space>communication<Key.space>,<Key.space>and<Key.space>mutual<Key.space>support<Key.space>in<Key.space>building<Key.space>a<Key.space>strong<Key.space>and<Key.space>cohesive<Key.space>tean<Key.backspace>m
Screenshot: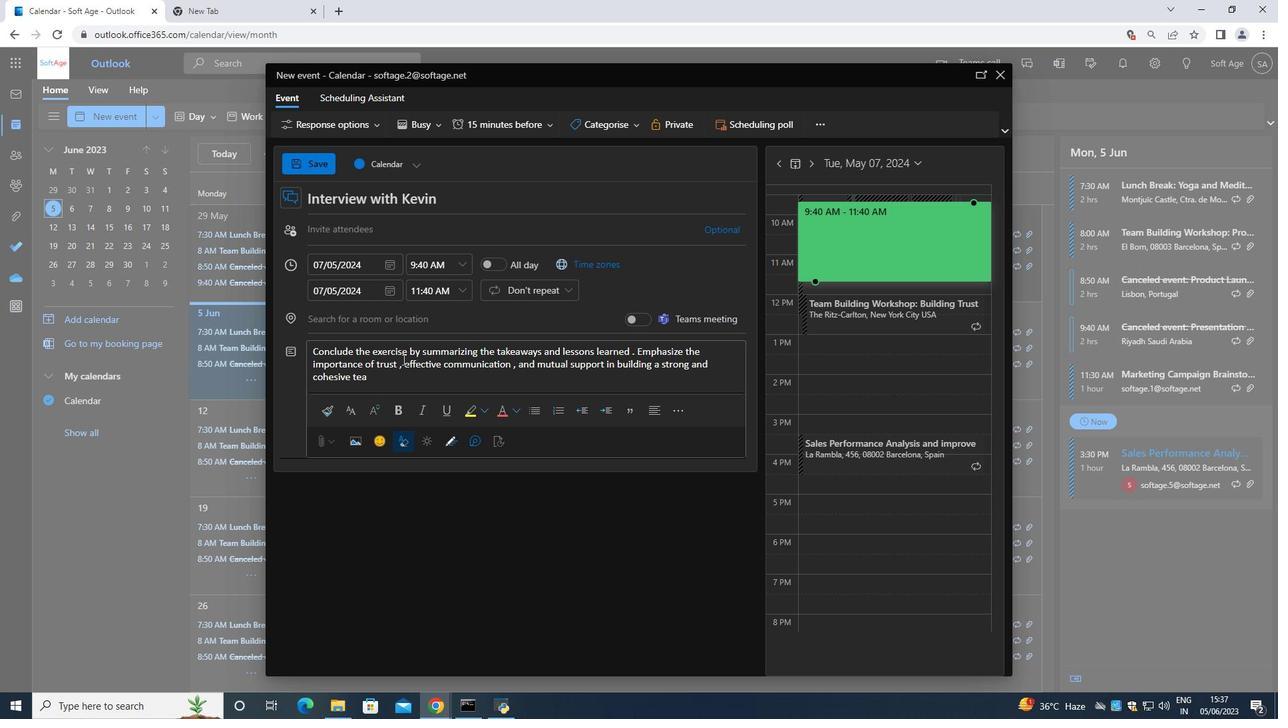 
Action: Mouse moved to (440, 428)
Screenshot: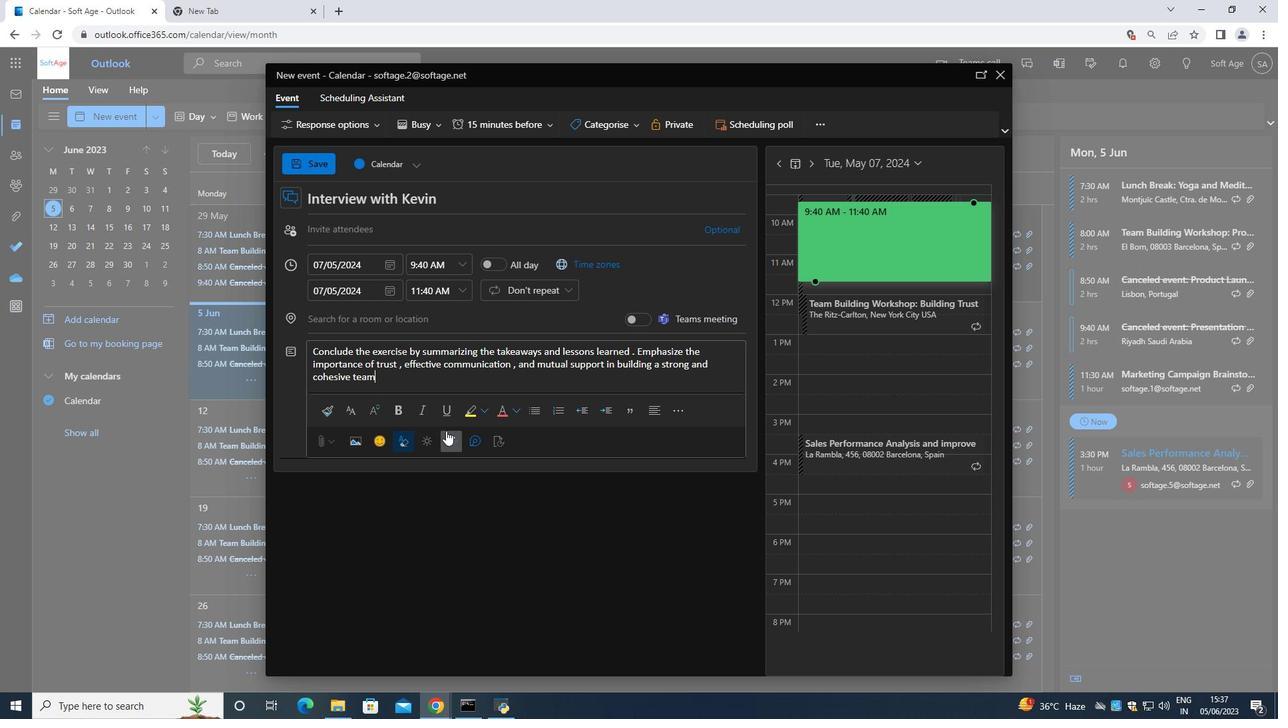 
Action: Key pressed <Key.space>.
Screenshot: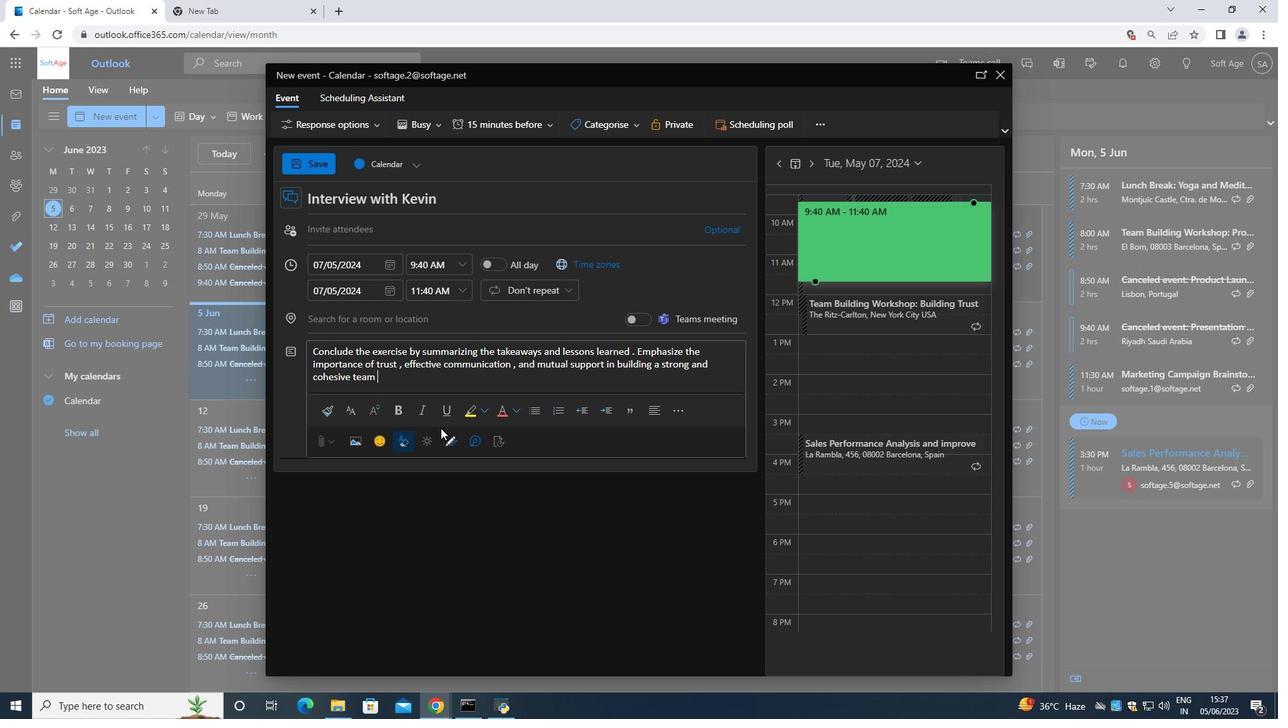 
Action: Mouse moved to (611, 122)
Screenshot: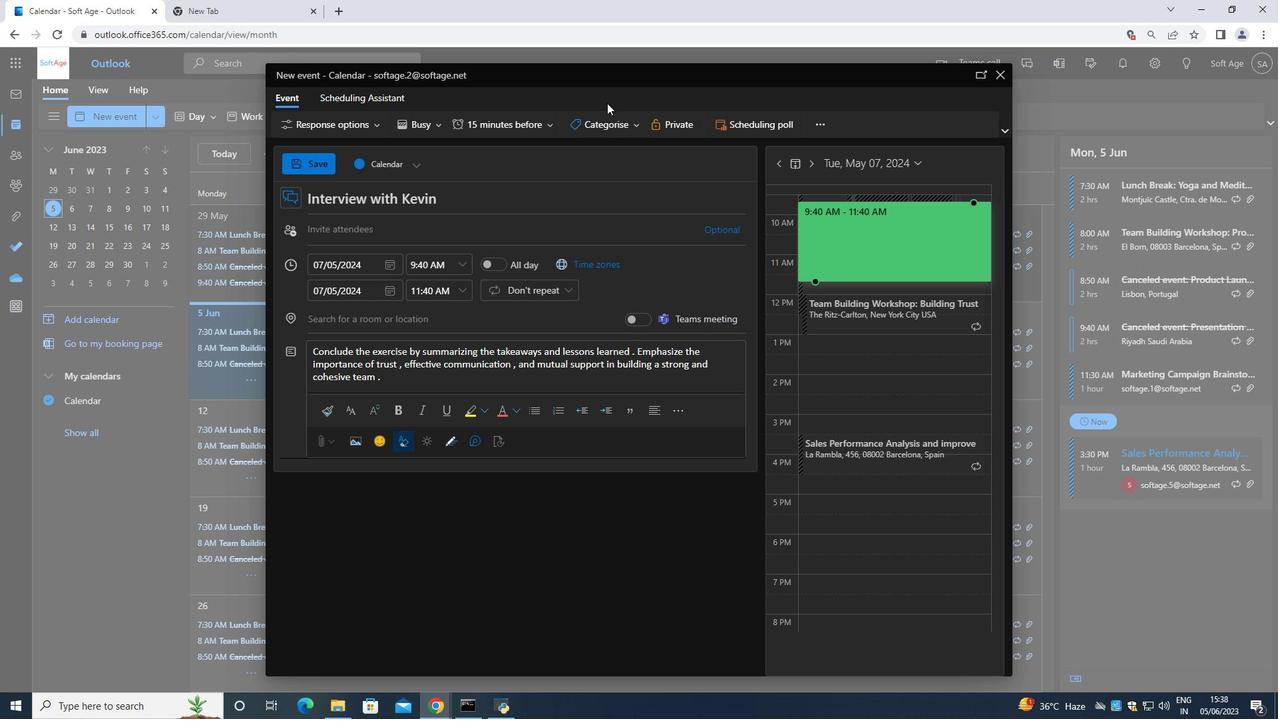 
Action: Mouse pressed left at (611, 122)
Screenshot: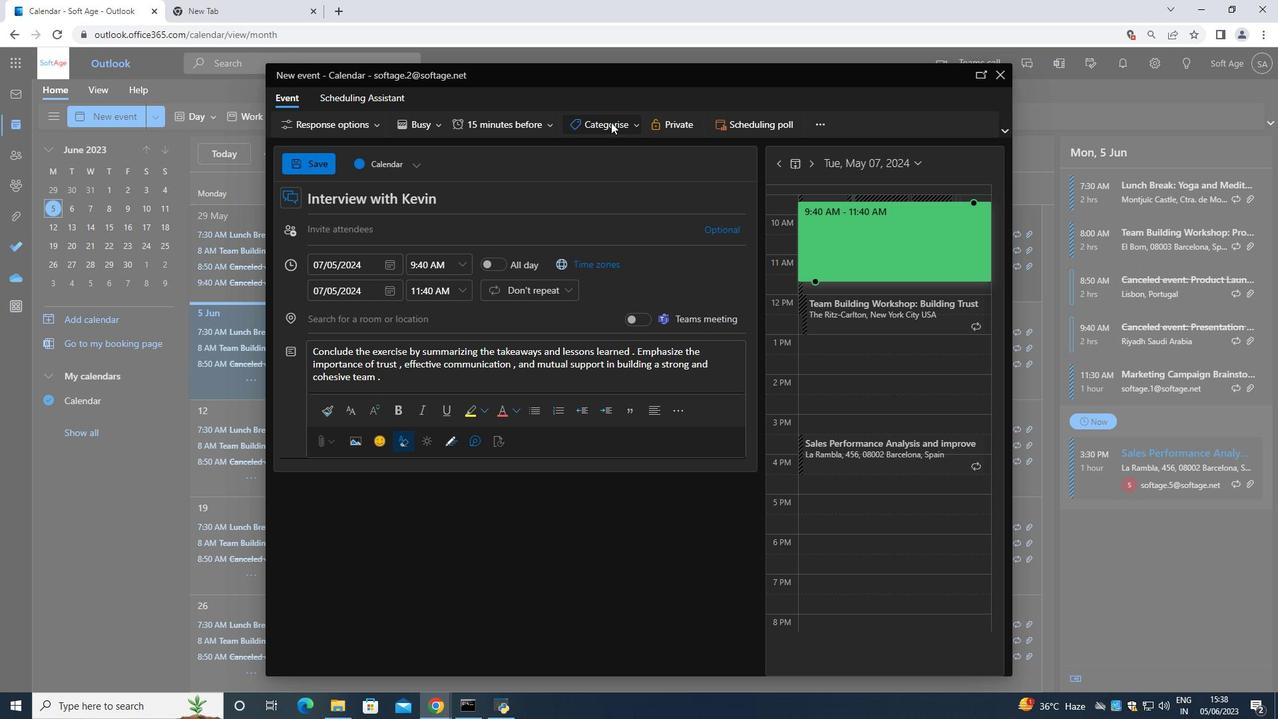 
Action: Mouse moved to (612, 143)
Screenshot: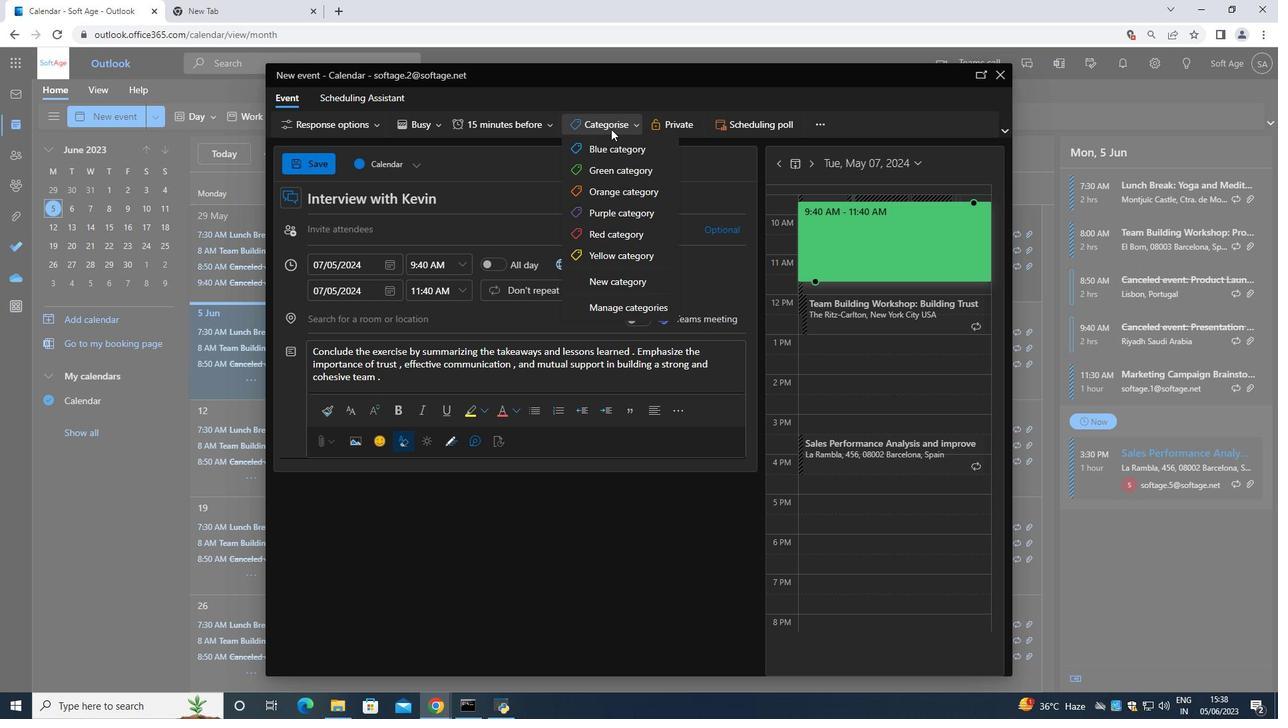 
Action: Mouse pressed left at (612, 143)
Screenshot: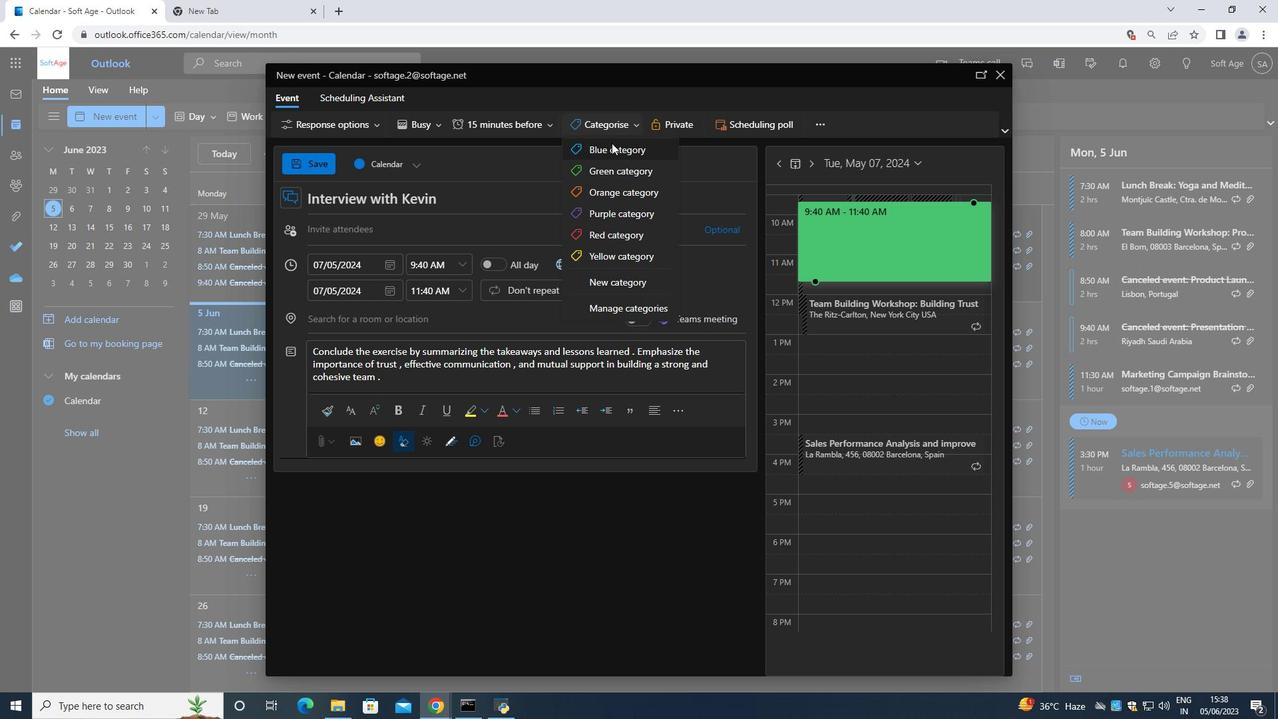 
Action: Mouse moved to (540, 302)
Screenshot: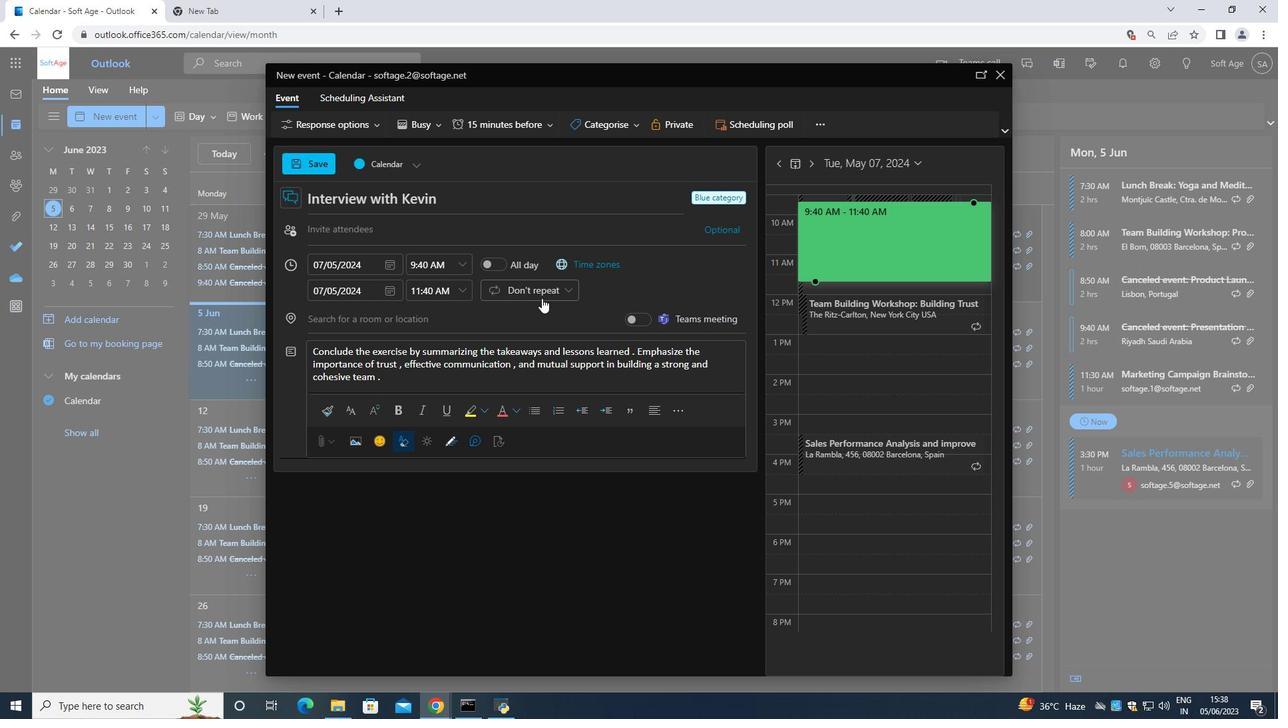 
Action: Mouse pressed left at (540, 302)
Screenshot: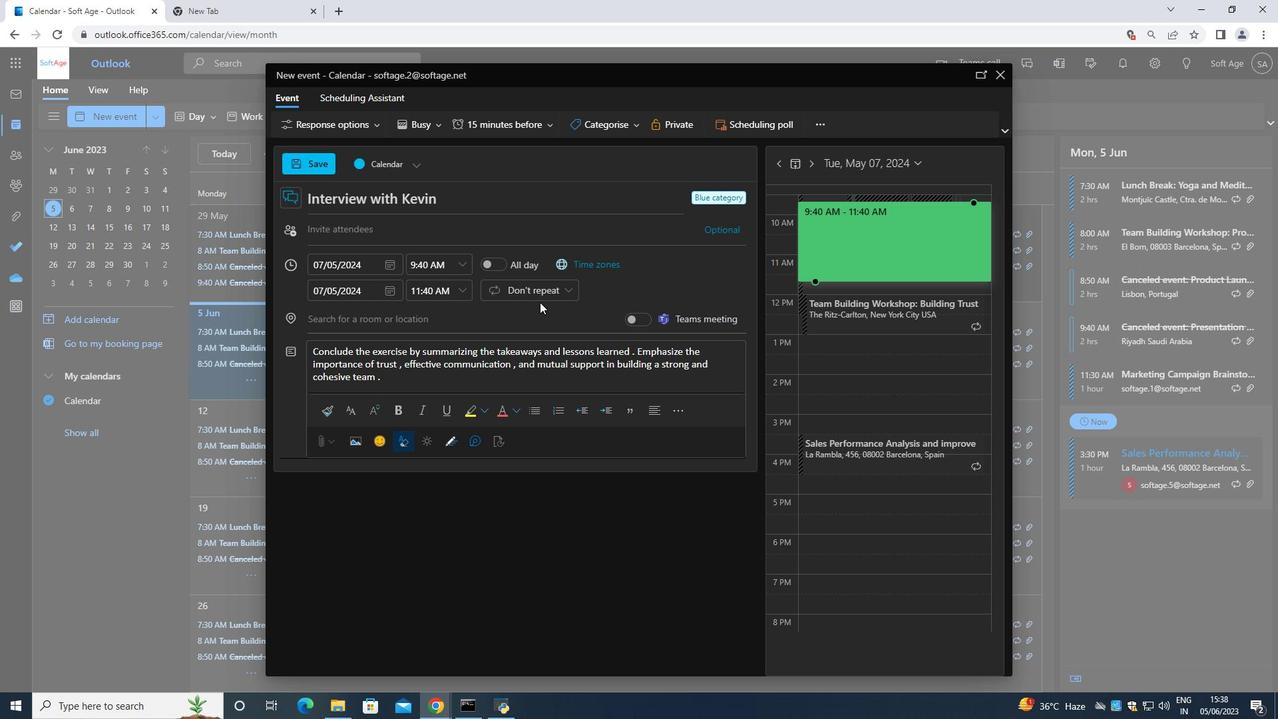 
Action: Key pressed 123<Key.space><Key.shift>Monastiraki<Key.space>,<Key.shift><Key.shift><Key.shift><Key.shift>Athens<Key.space>,<Key.space><Key.shift>Greece
Screenshot: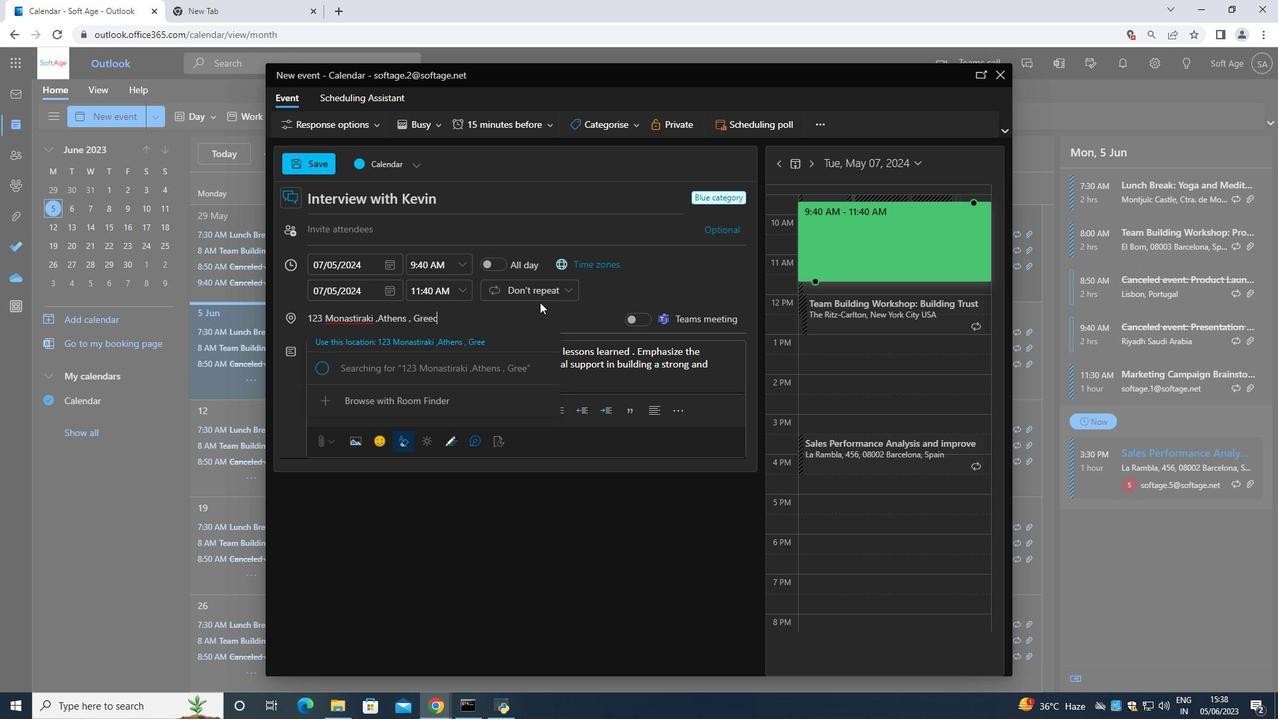 
Action: Mouse moved to (487, 232)
Screenshot: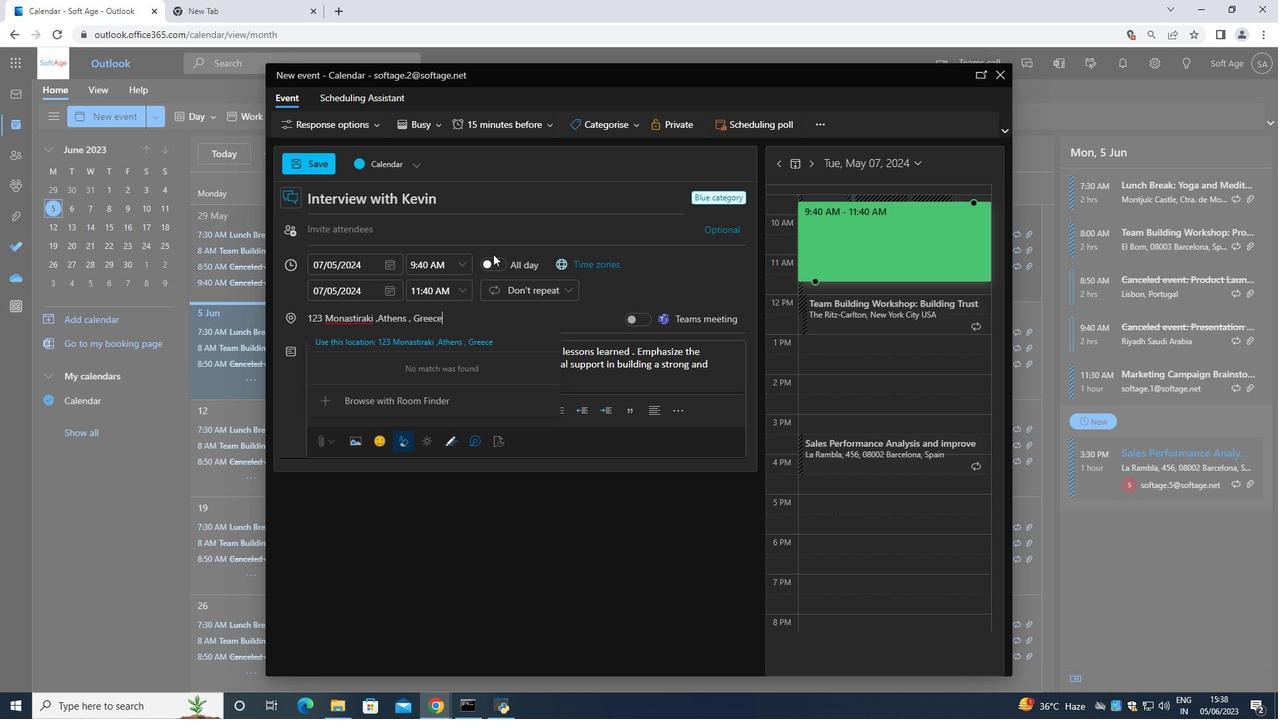 
Action: Mouse pressed left at (487, 232)
Screenshot: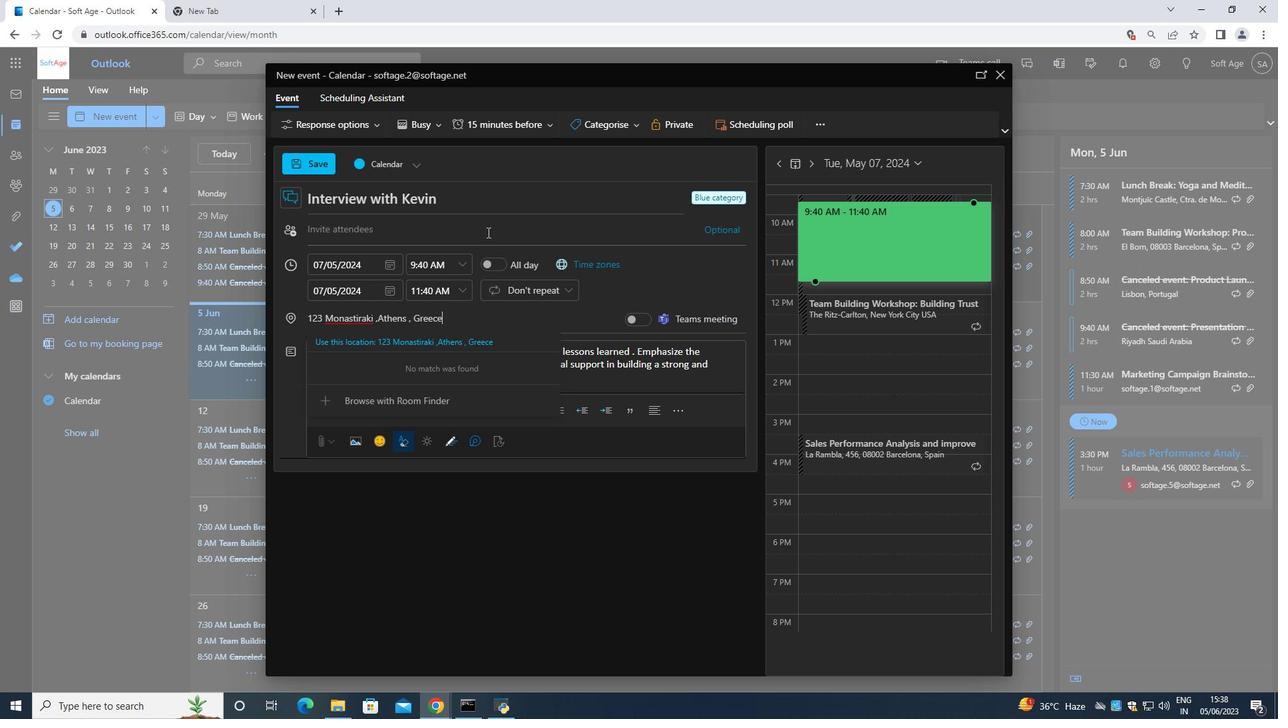 
Action: Key pressed <Key.shift>Softage.3<Key.shift>@softage.net
Screenshot: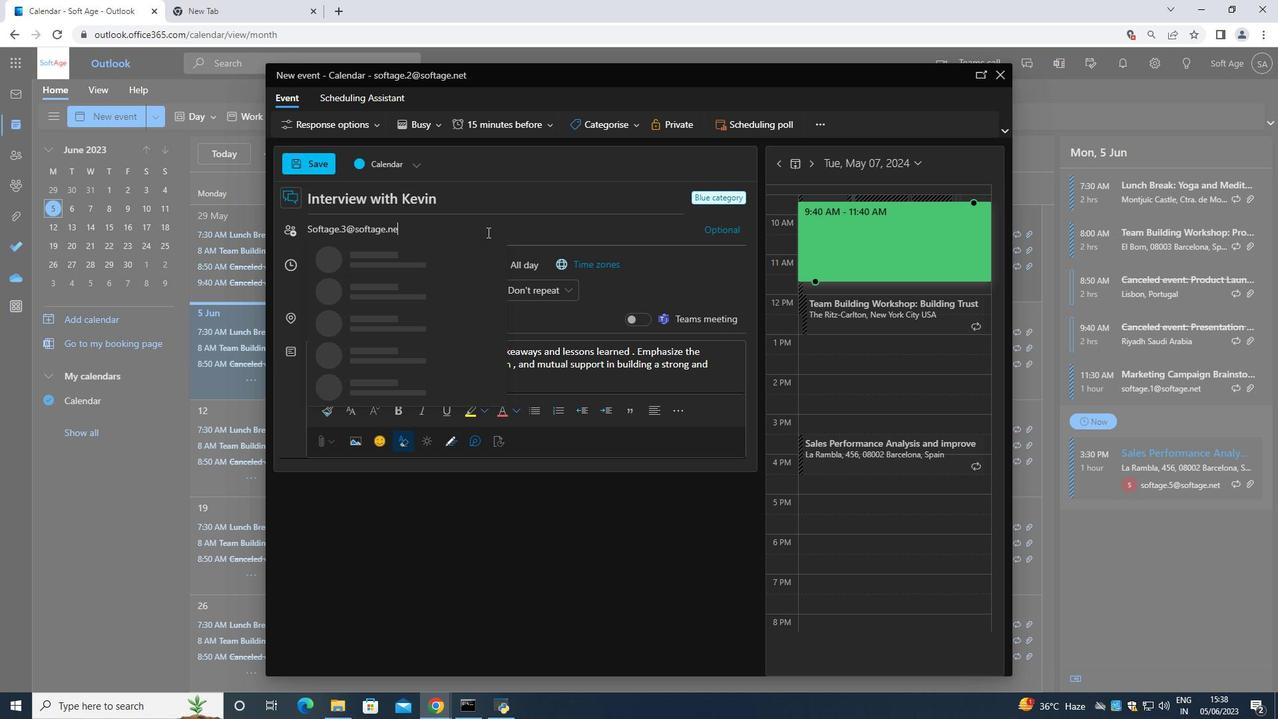 
Action: Mouse moved to (445, 250)
Screenshot: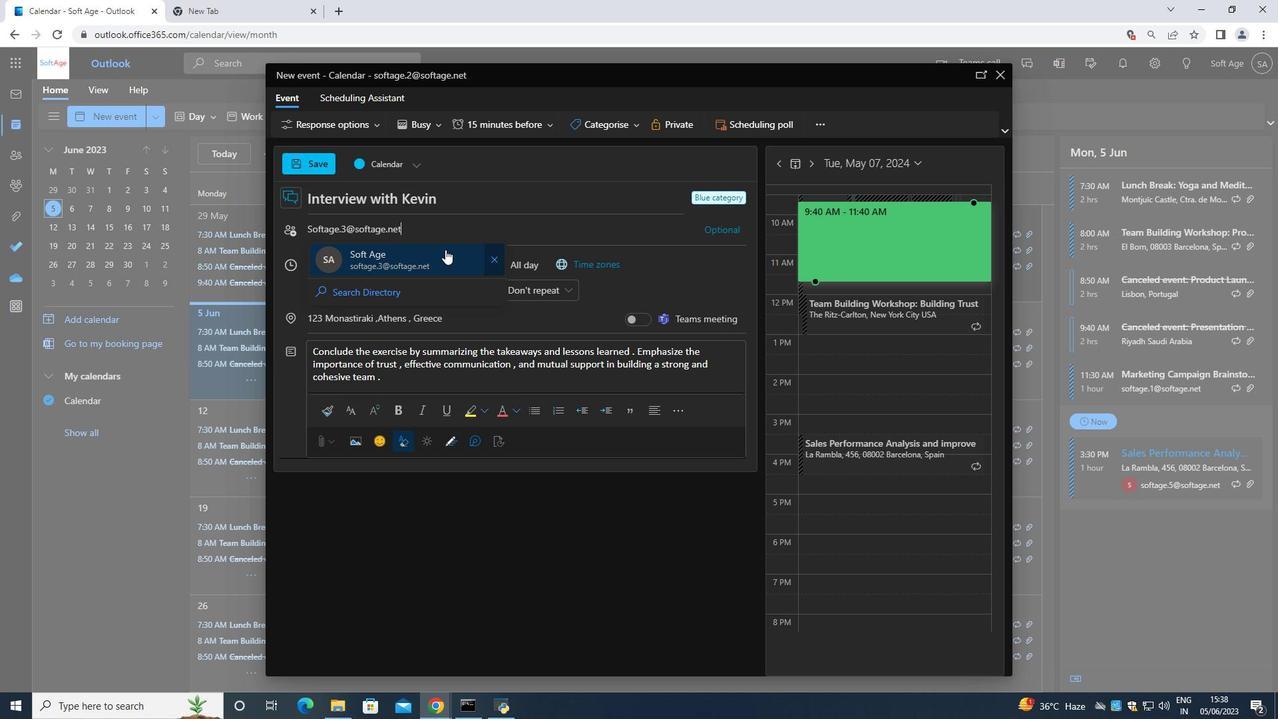 
Action: Mouse pressed left at (445, 250)
Screenshot: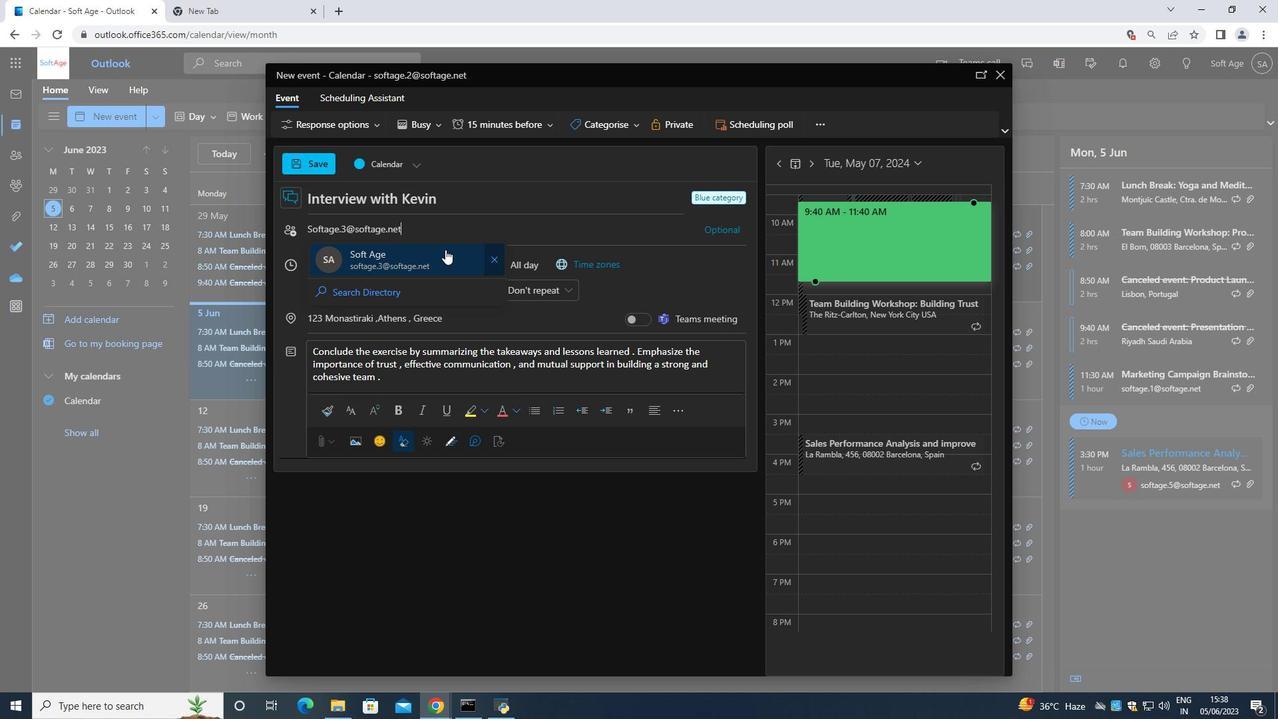 
Action: Key pressed <Key.shift>Sod<Key.backspace>g<Key.backspace>ftage
Screenshot: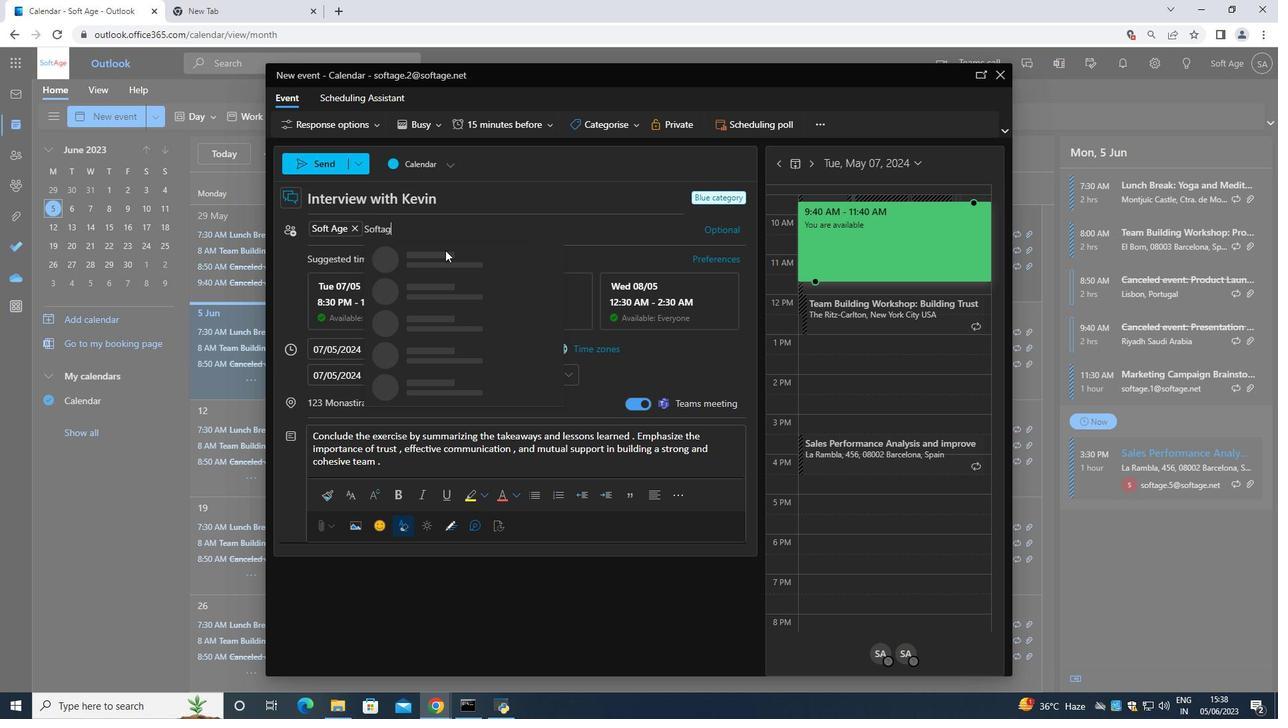 
Action: Mouse moved to (444, 250)
Screenshot: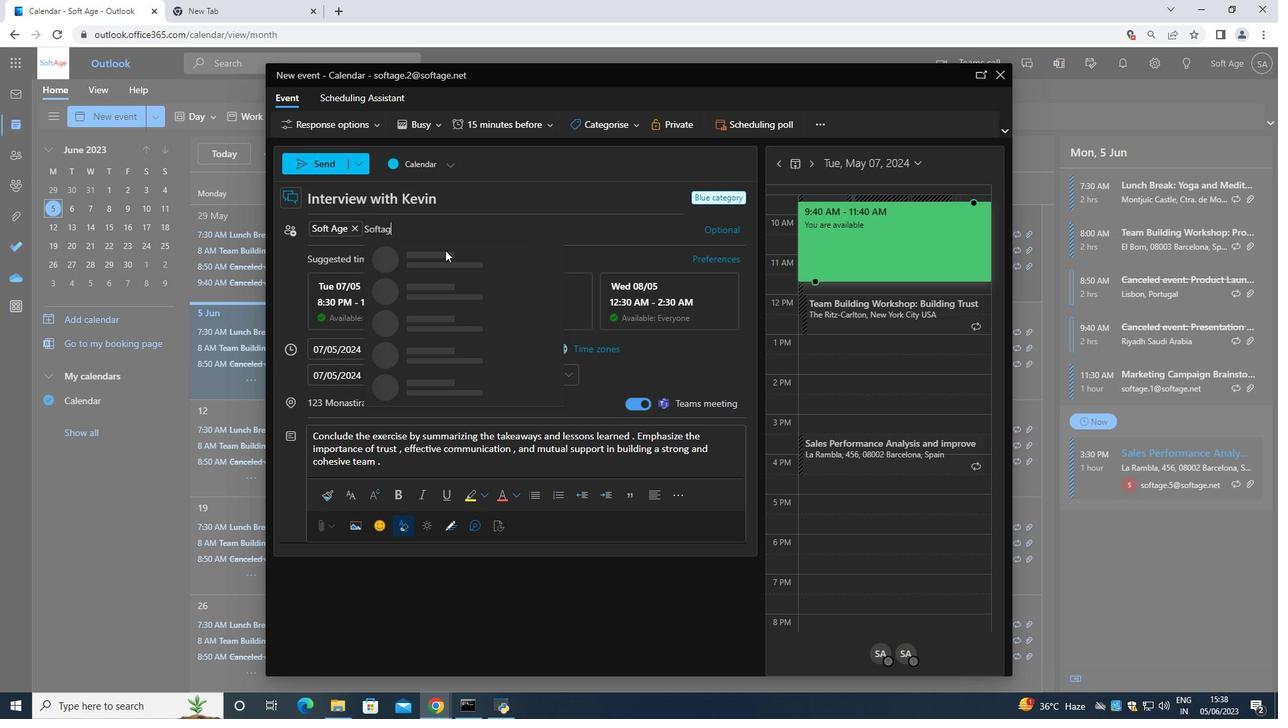 
Action: Key pressed .4<Key.shift>@softage.net
Screenshot: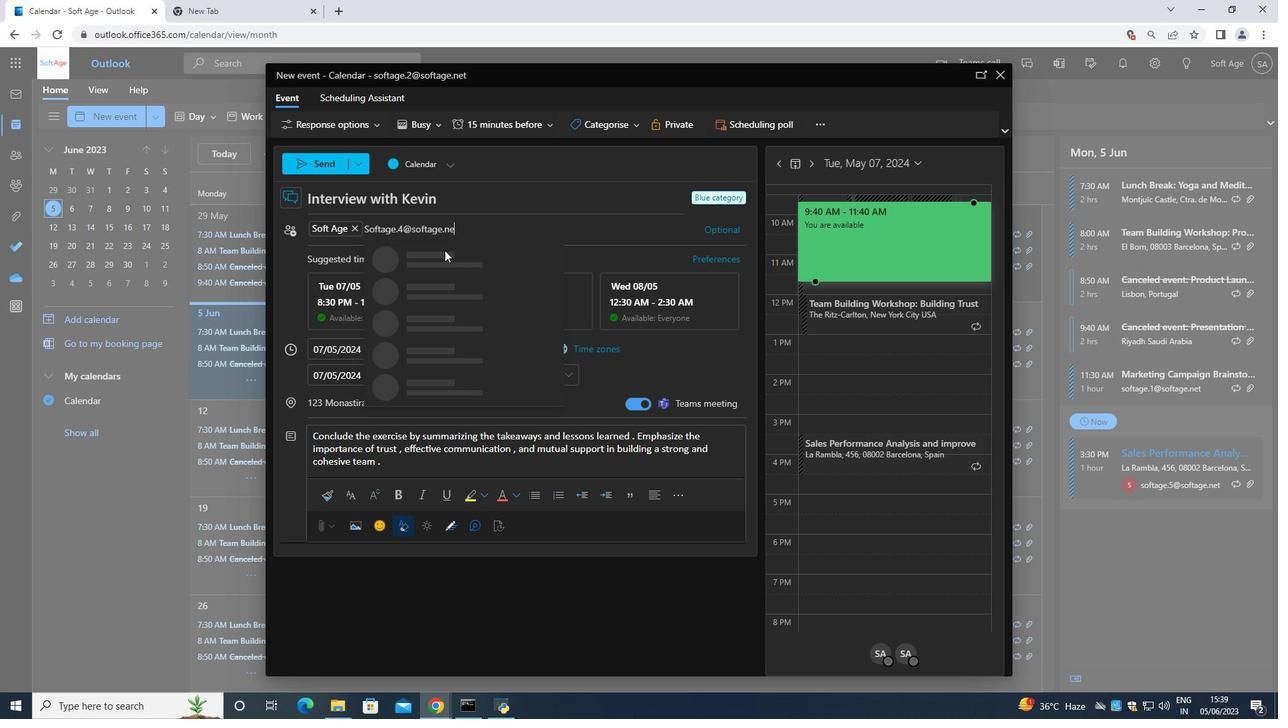 
Action: Mouse moved to (443, 250)
Screenshot: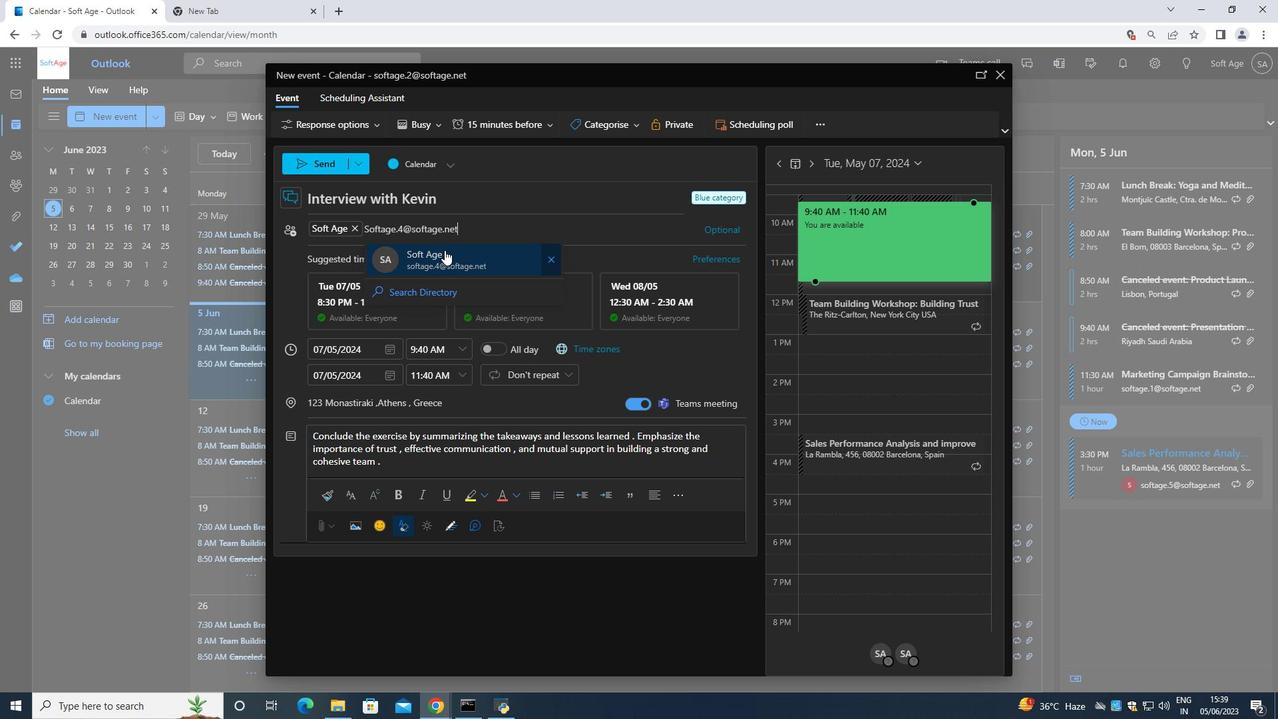 
Action: Mouse pressed left at (443, 250)
Screenshot: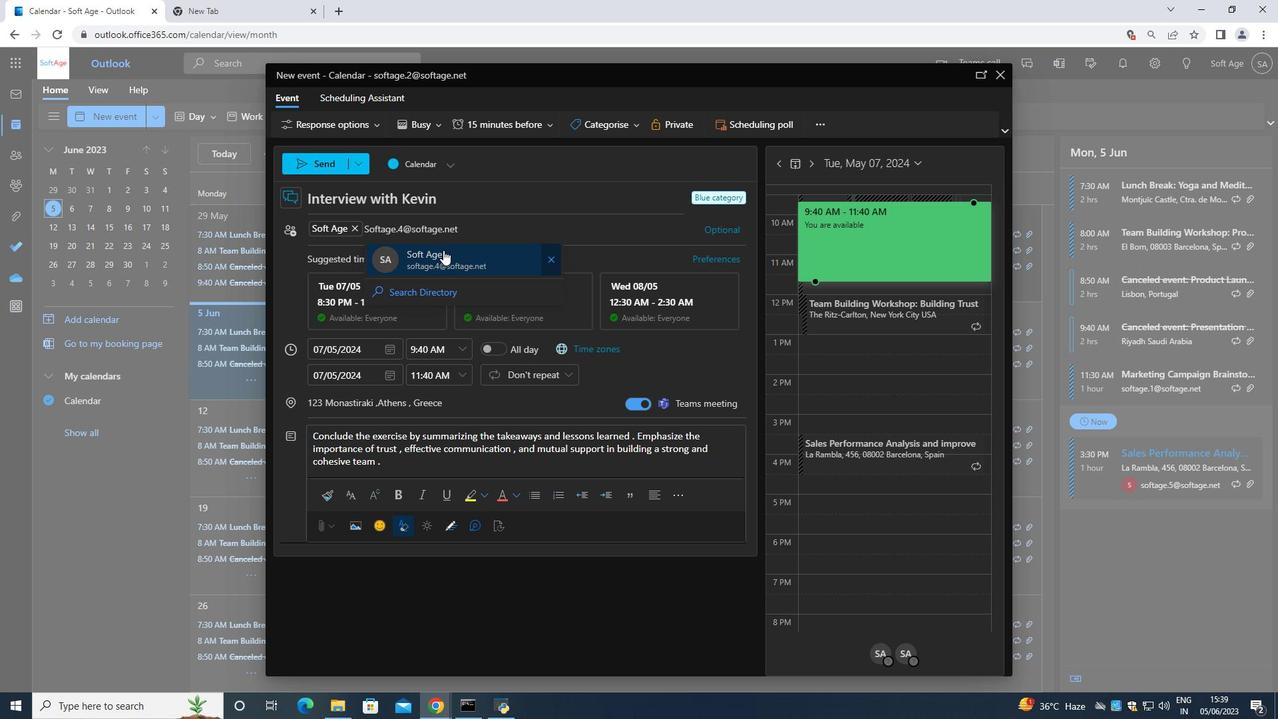 
Action: Mouse moved to (484, 116)
Screenshot: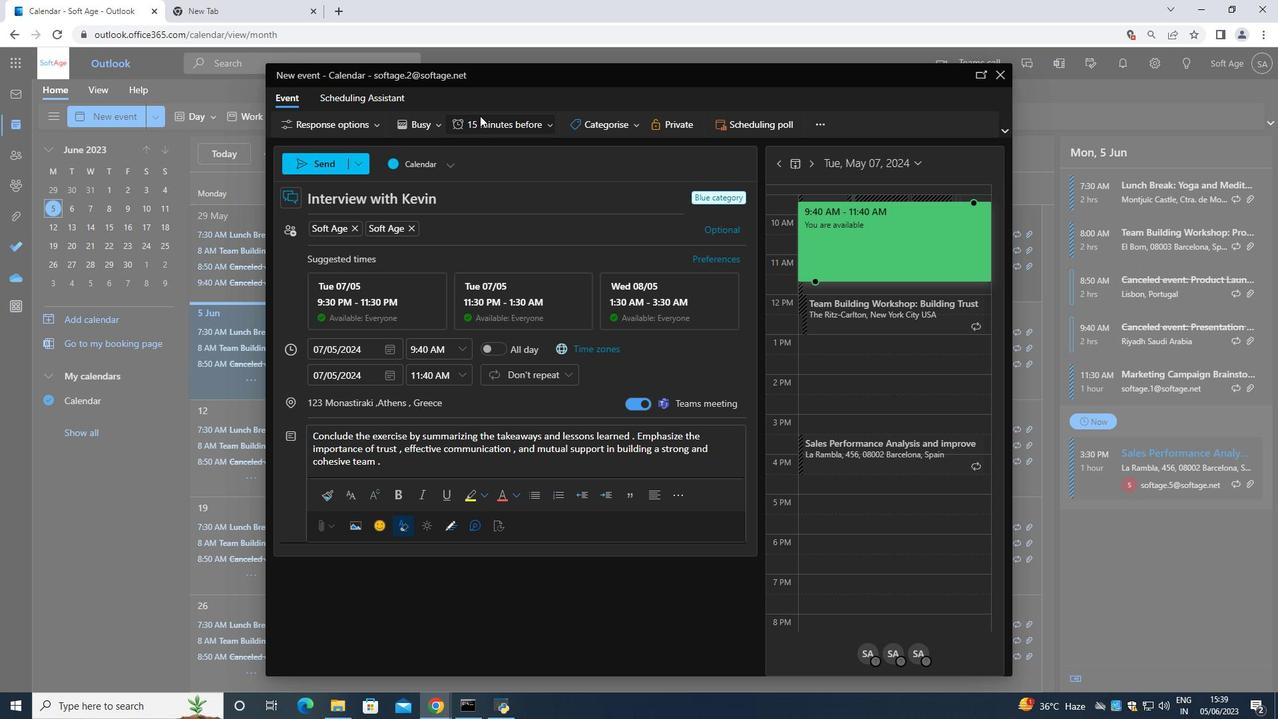 
Action: Mouse pressed left at (484, 116)
Screenshot: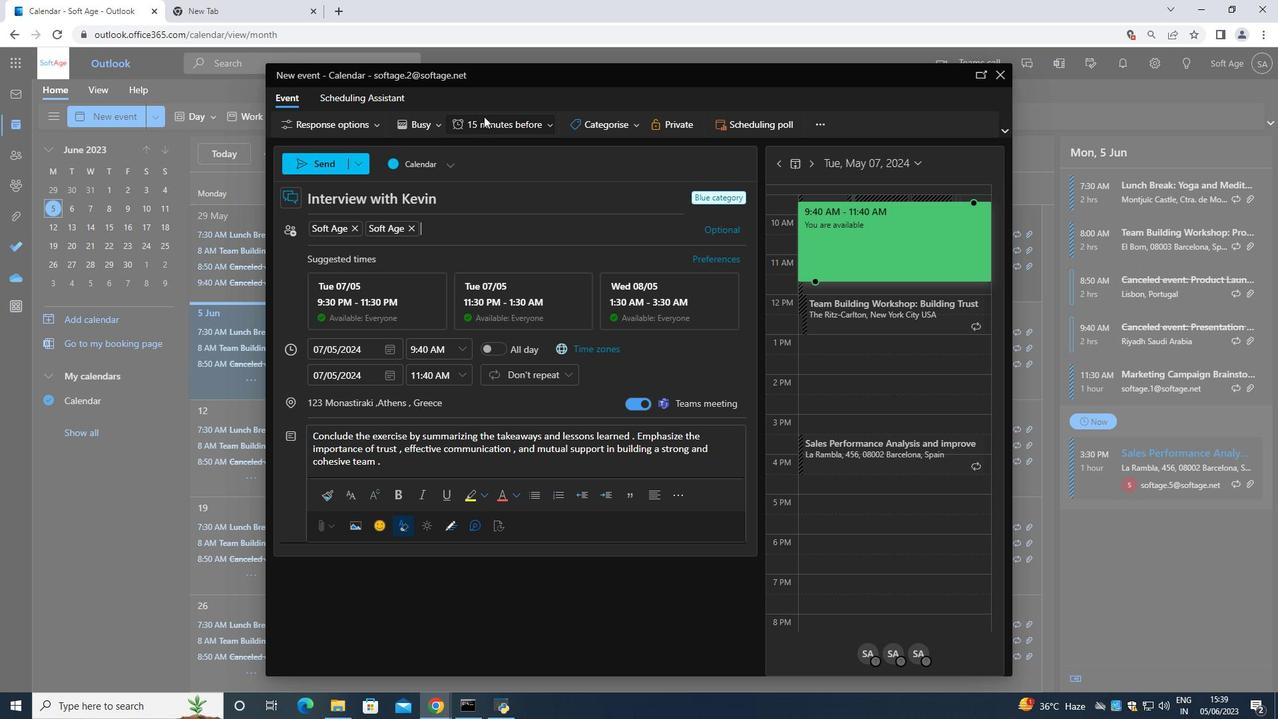
Action: Mouse moved to (506, 229)
Screenshot: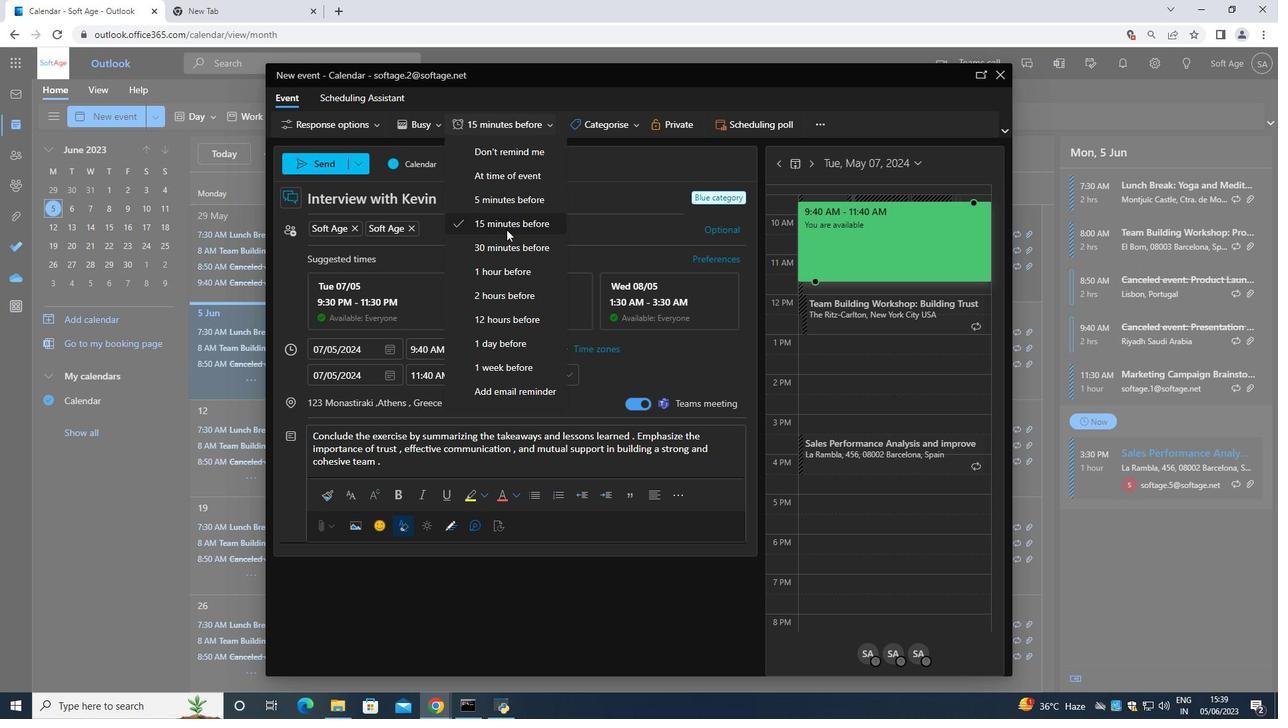 
Action: Mouse pressed left at (506, 229)
Screenshot: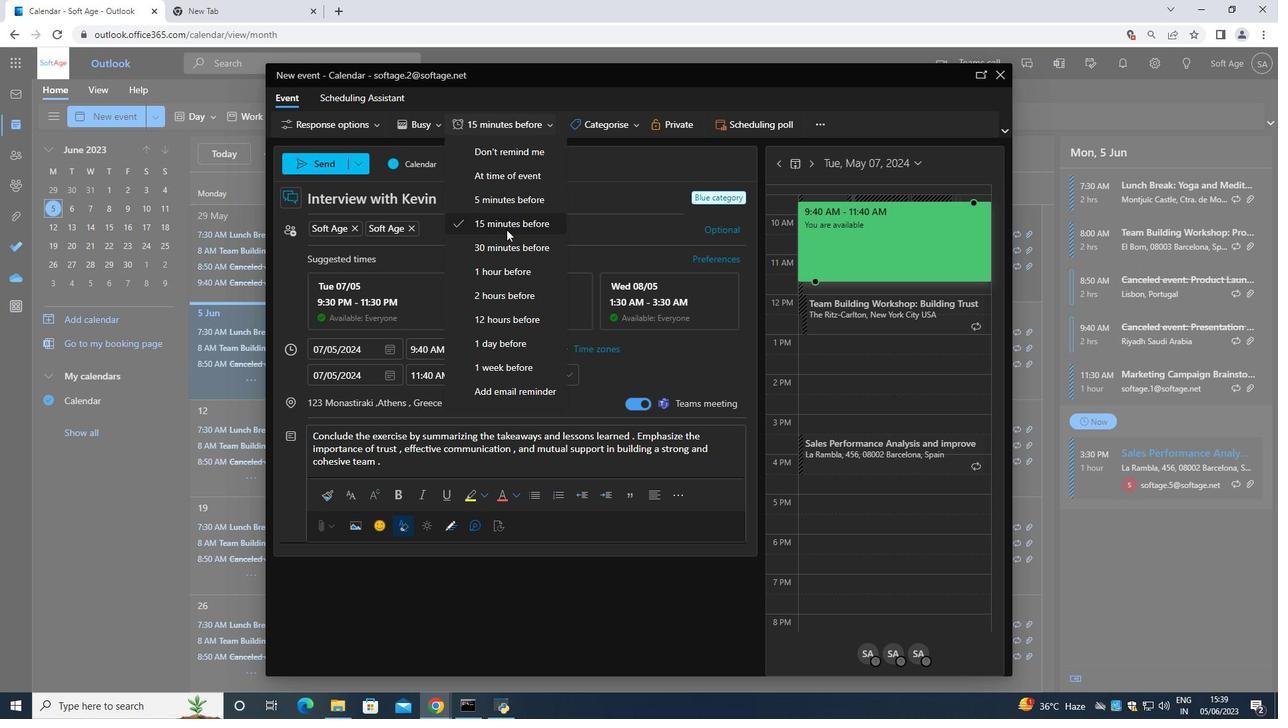 
Action: Mouse moved to (310, 165)
Screenshot: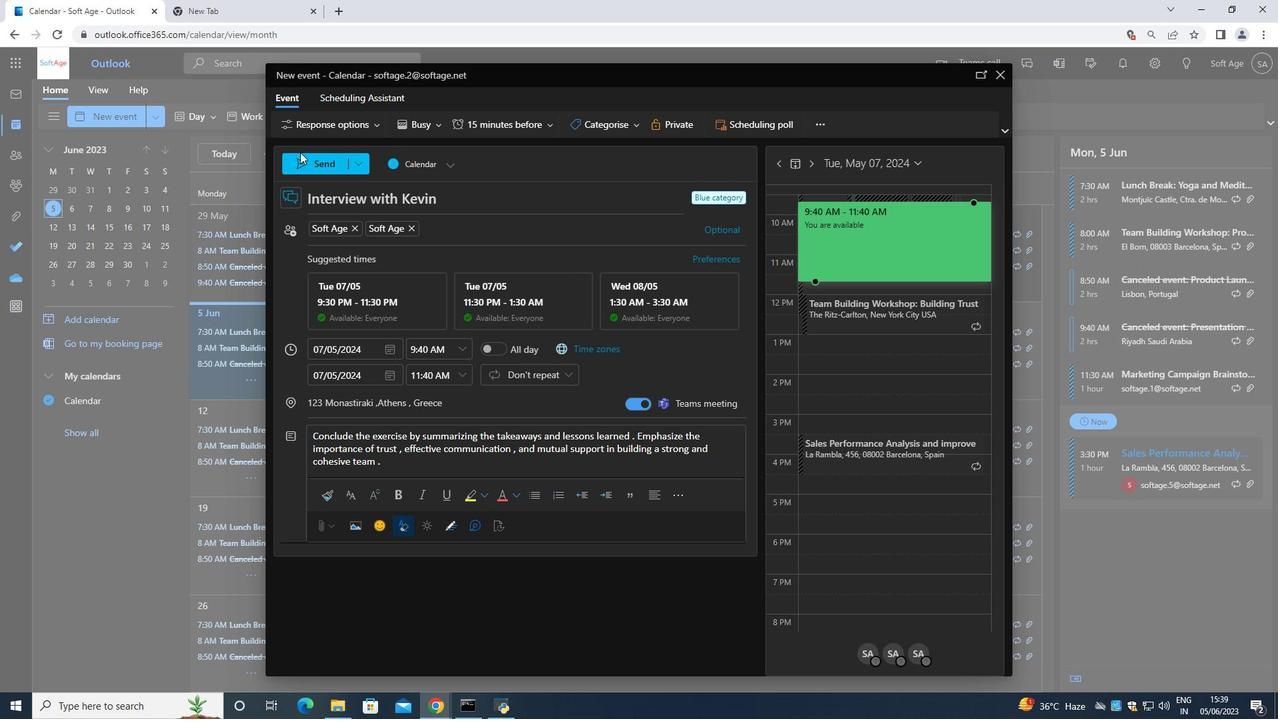 
Action: Mouse pressed left at (310, 165)
Screenshot: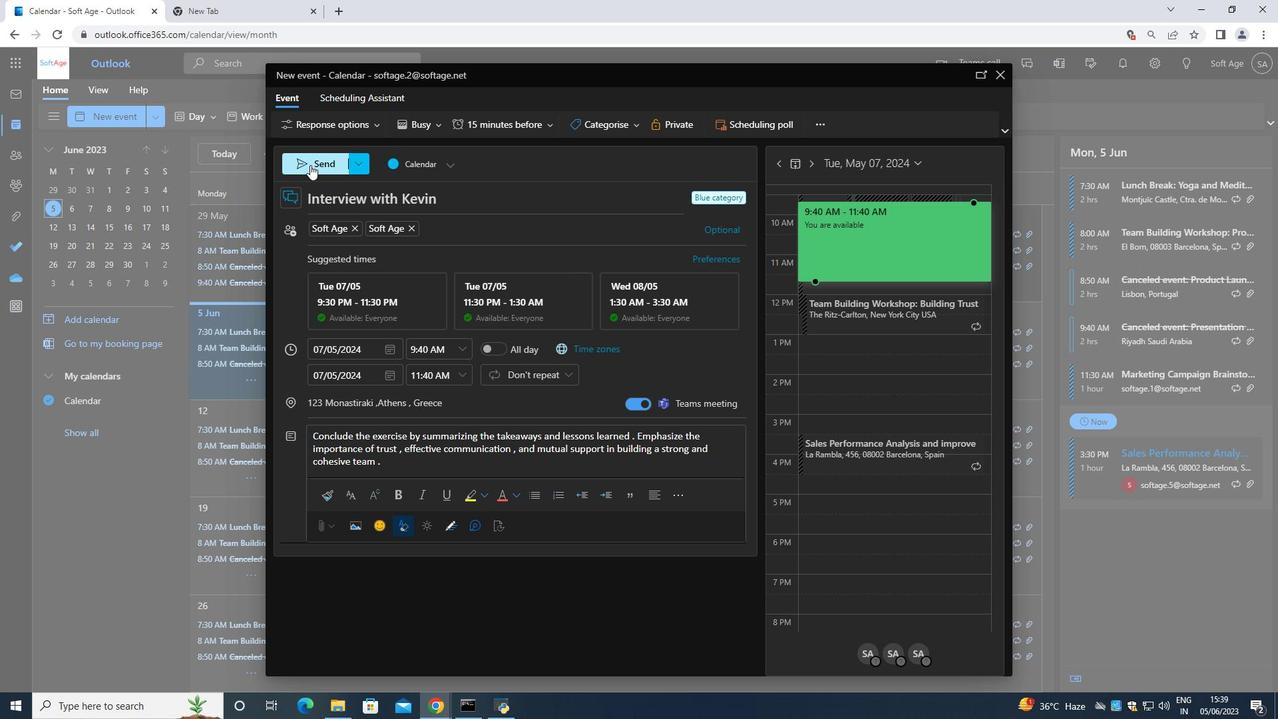 
